 Task: Open a blank sheet, save the file as 'chart' Insert a table '2 by 3' In first column, add headers, 'City, Population'. Under first header add  London, Tokyo. Under second header add  9 Million, 37 Million. Change table style to  'Light Blue'
Action: Mouse moved to (24, 21)
Screenshot: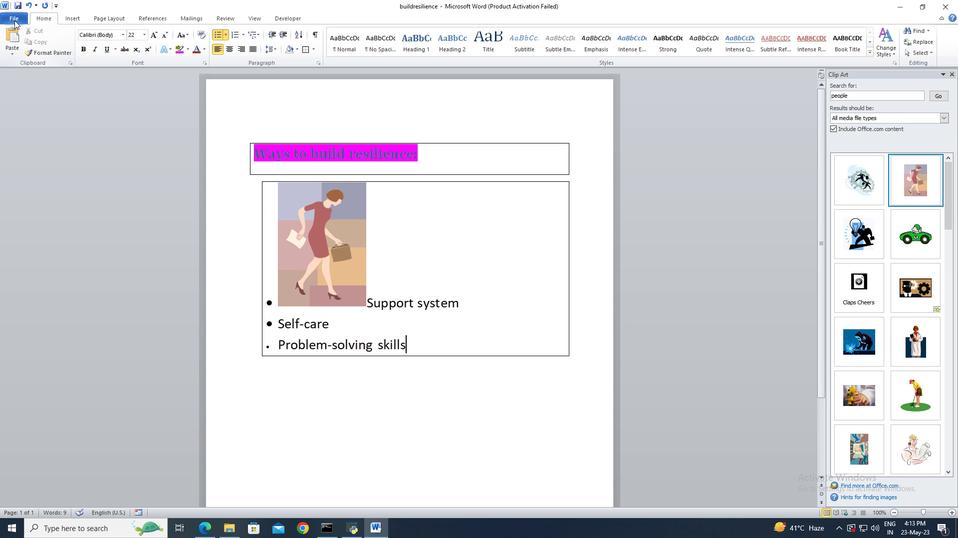 
Action: Mouse pressed left at (24, 21)
Screenshot: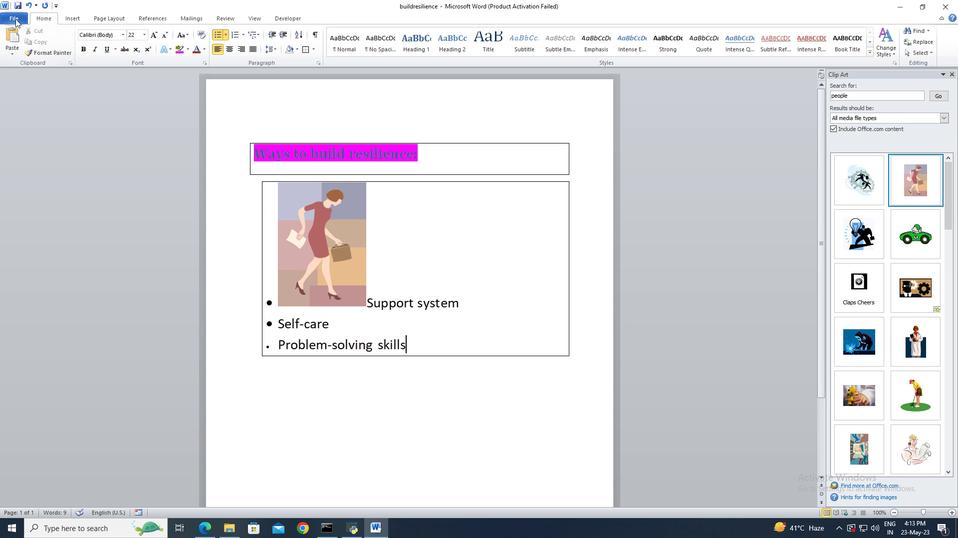 
Action: Mouse pressed left at (24, 21)
Screenshot: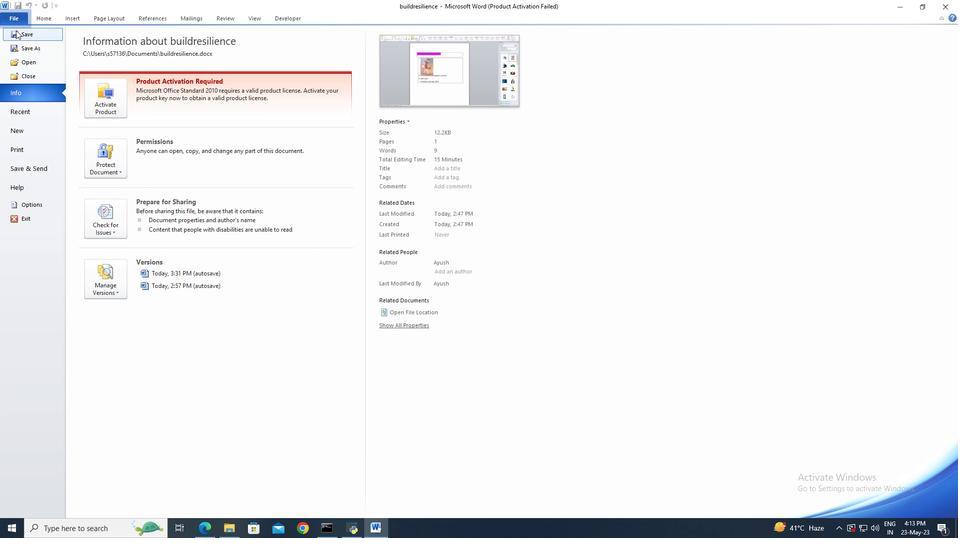 
Action: Mouse moved to (25, 129)
Screenshot: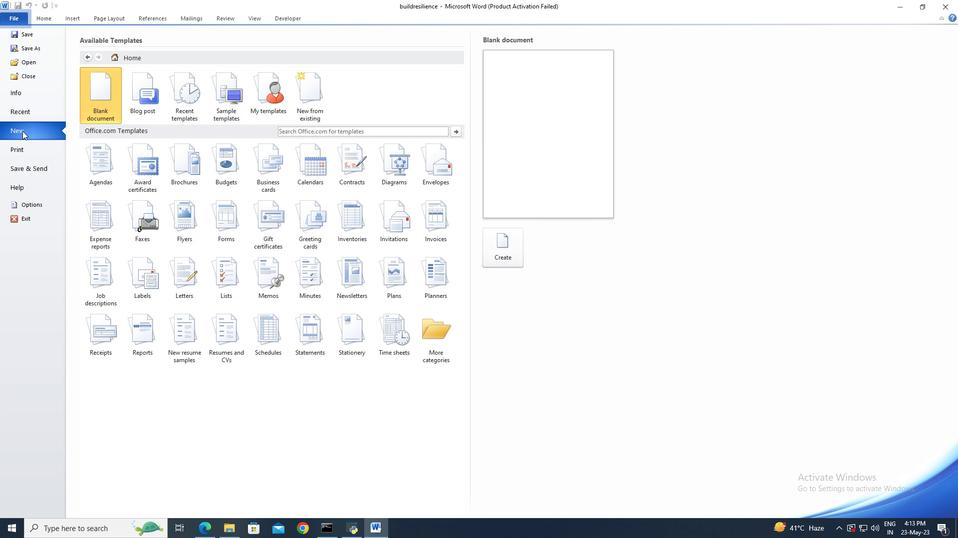 
Action: Mouse pressed left at (25, 129)
Screenshot: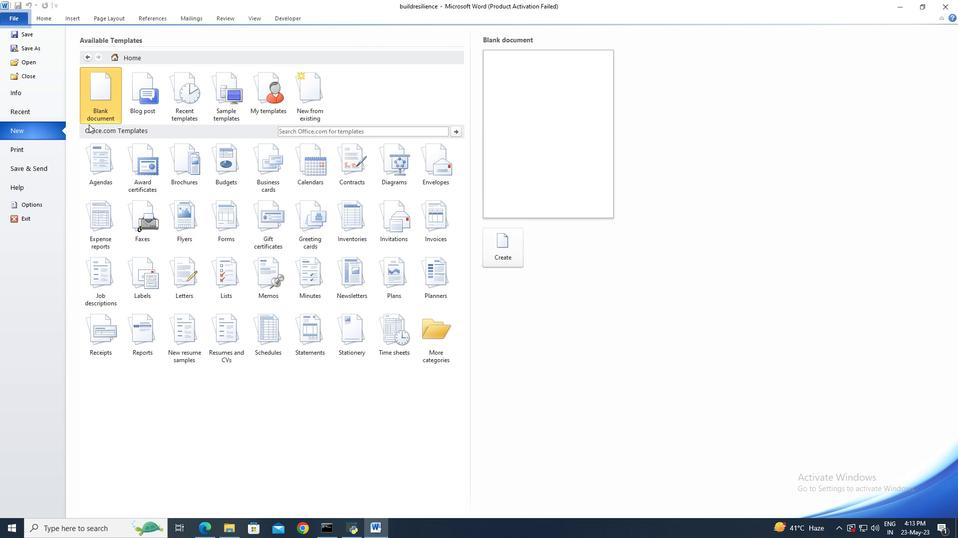 
Action: Mouse moved to (491, 255)
Screenshot: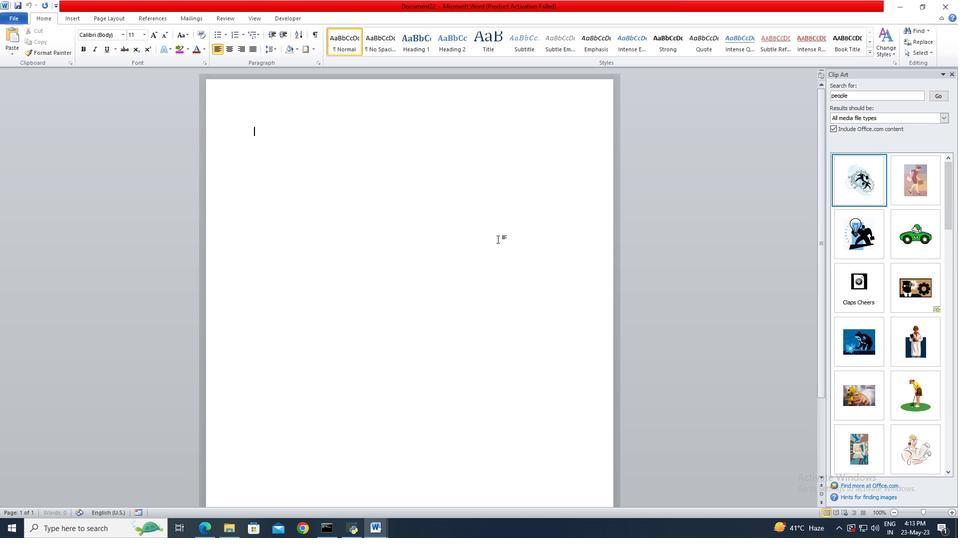 
Action: Mouse pressed left at (491, 255)
Screenshot: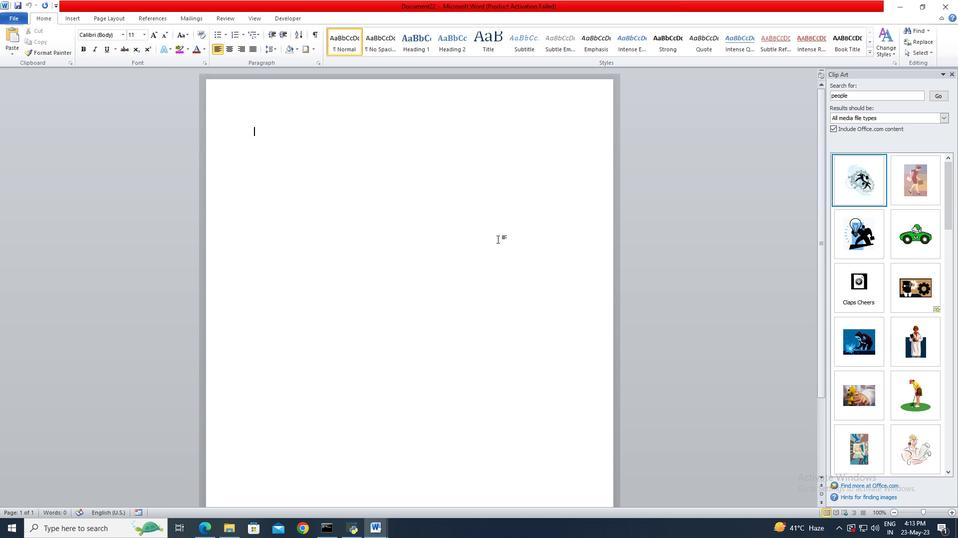 
Action: Mouse moved to (23, 20)
Screenshot: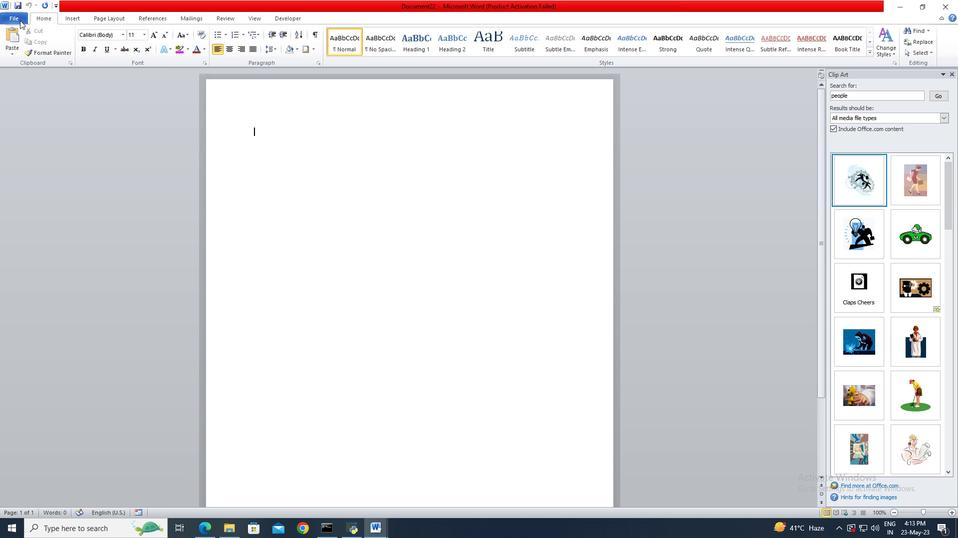 
Action: Mouse pressed left at (23, 20)
Screenshot: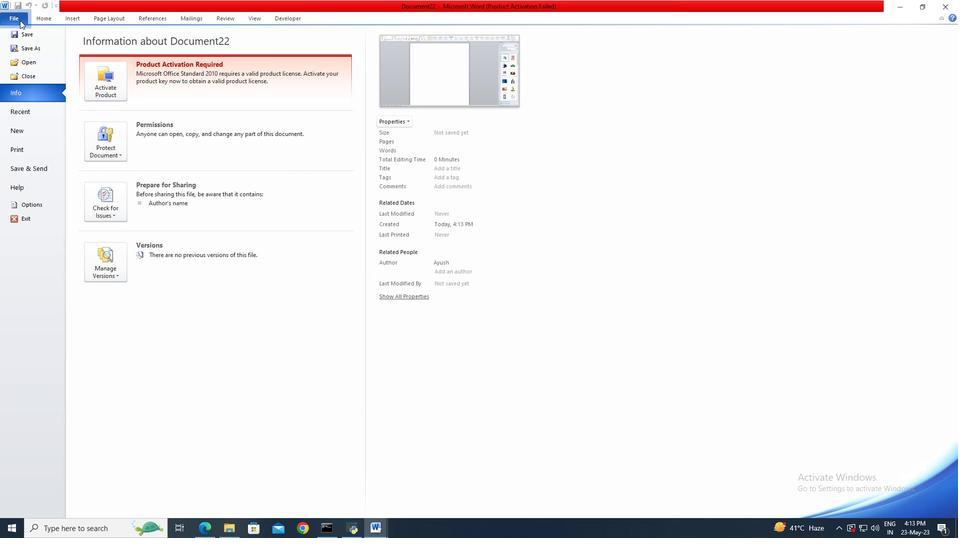 
Action: Mouse moved to (26, 47)
Screenshot: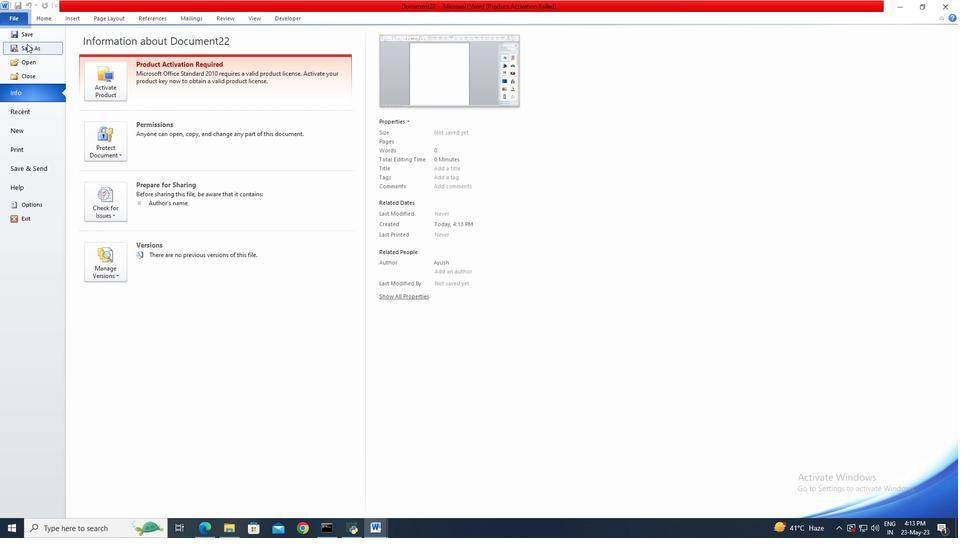 
Action: Mouse pressed left at (26, 47)
Screenshot: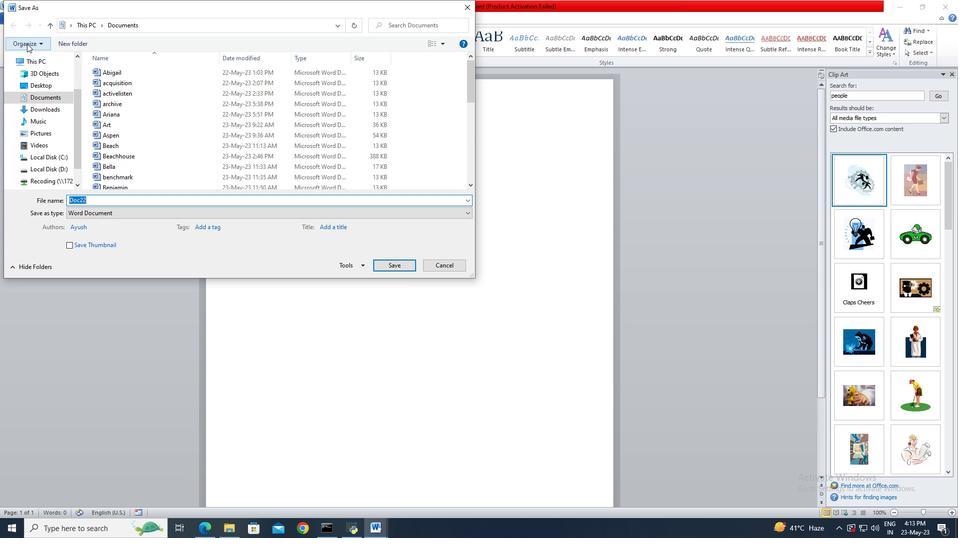 
Action: Key pressed c
Screenshot: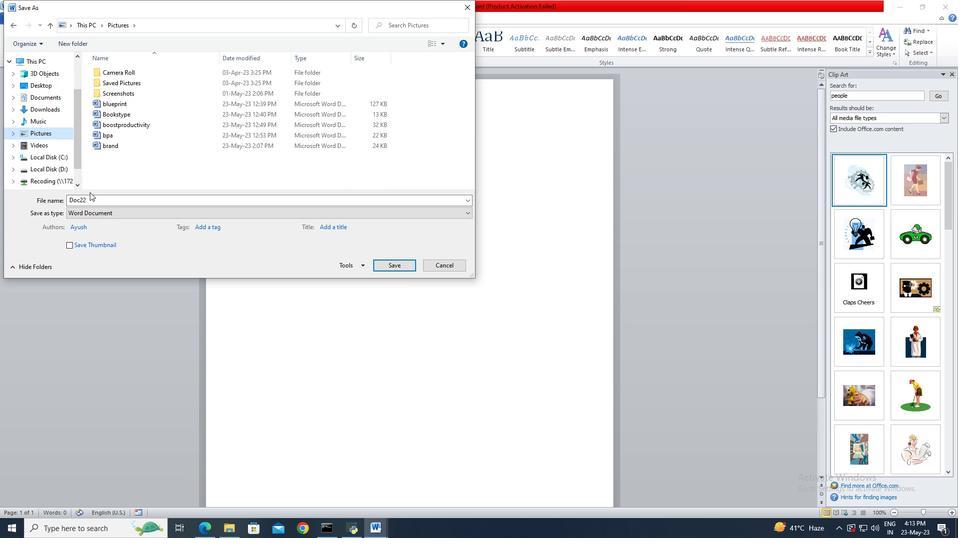 
Action: Mouse moved to (50, 94)
Screenshot: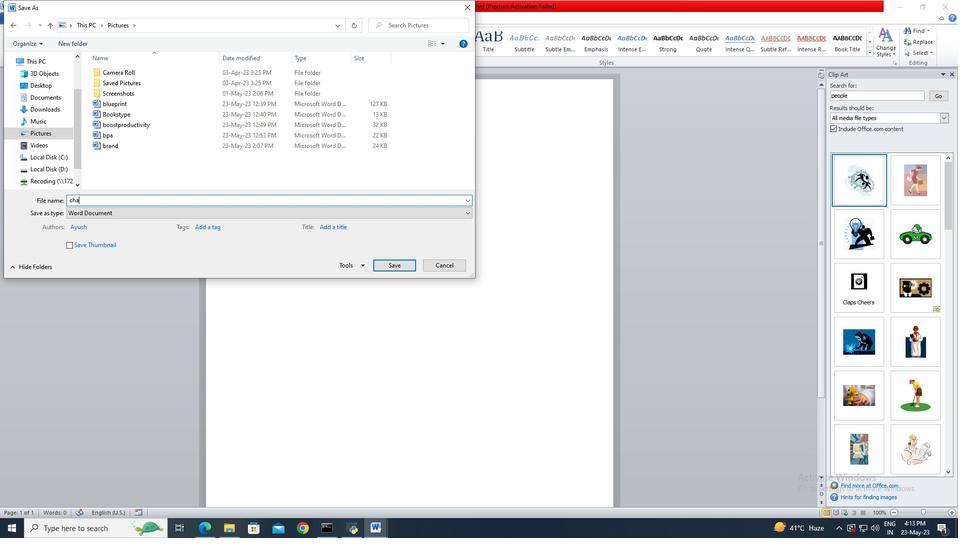 
Action: Mouse pressed left at (50, 94)
Screenshot: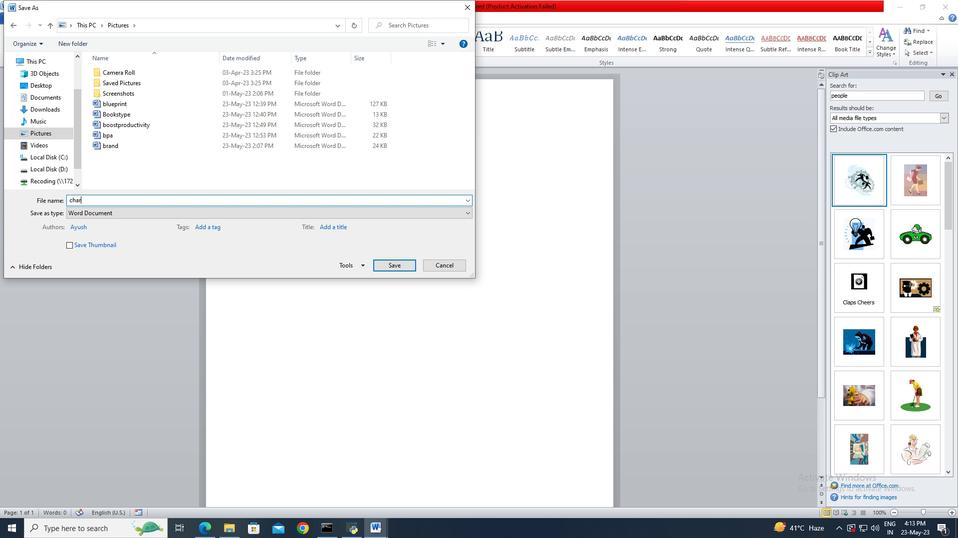 
Action: Mouse moved to (82, 194)
Screenshot: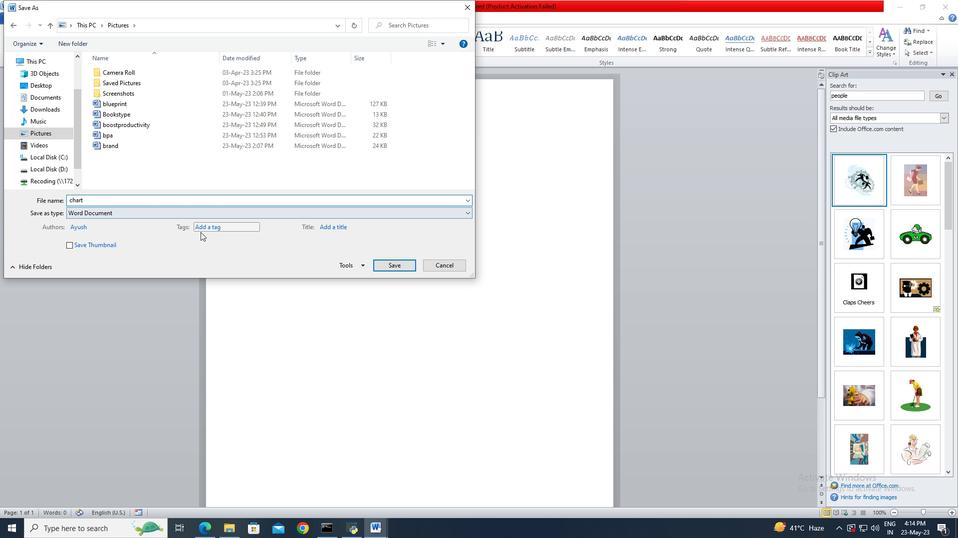 
Action: Mouse pressed left at (82, 194)
Screenshot: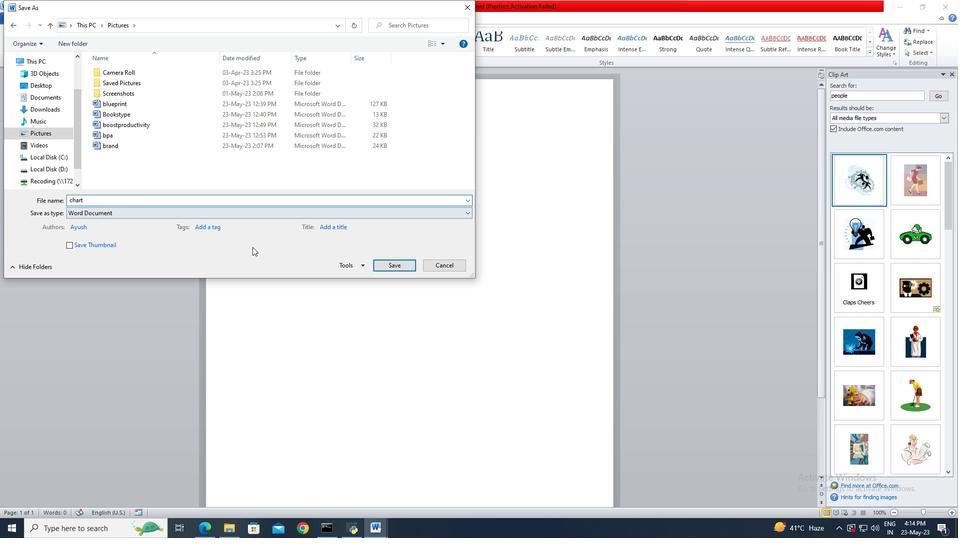 
Action: Mouse moved to (84, 197)
Screenshot: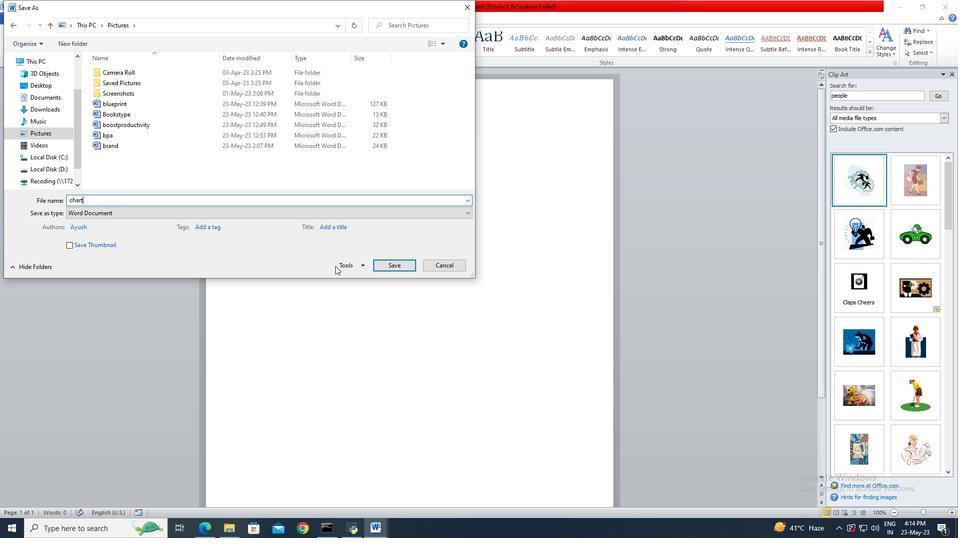 
Action: Mouse pressed left at (84, 197)
Screenshot: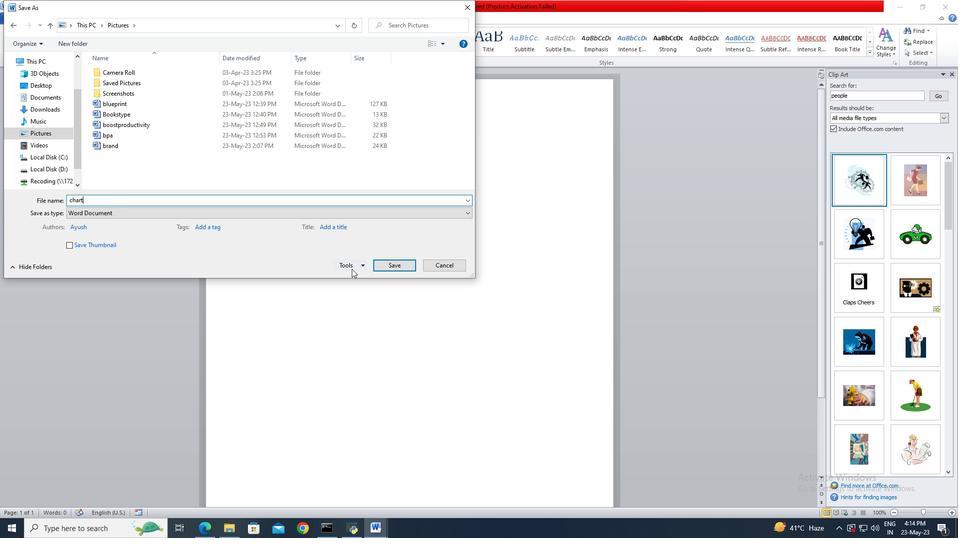 
Action: Key pressed chart
Screenshot: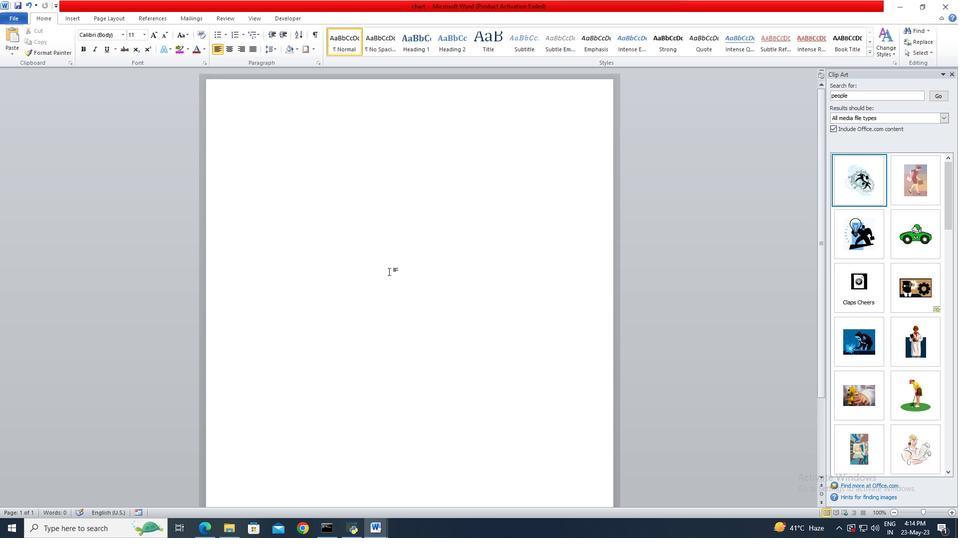 
Action: Mouse moved to (452, 271)
Screenshot: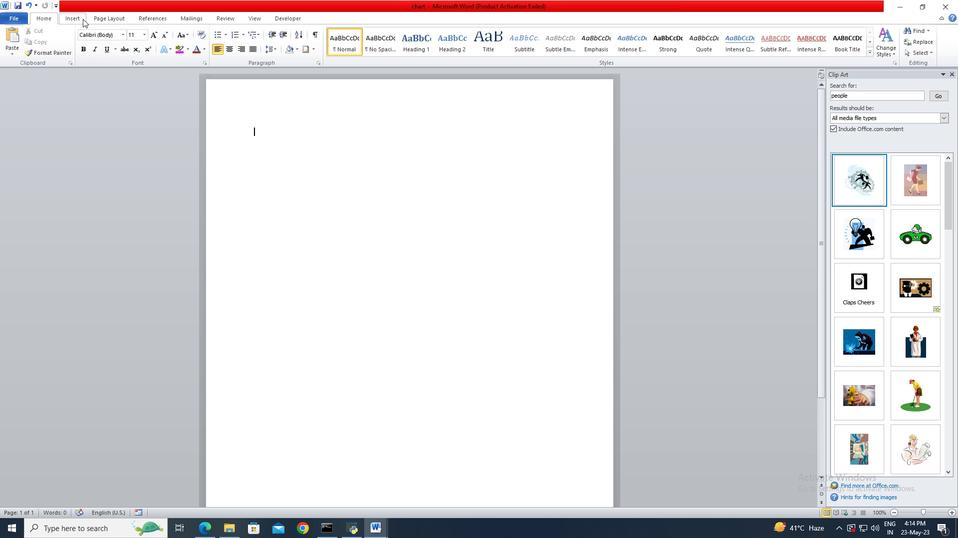 
Action: Mouse pressed left at (452, 271)
Screenshot: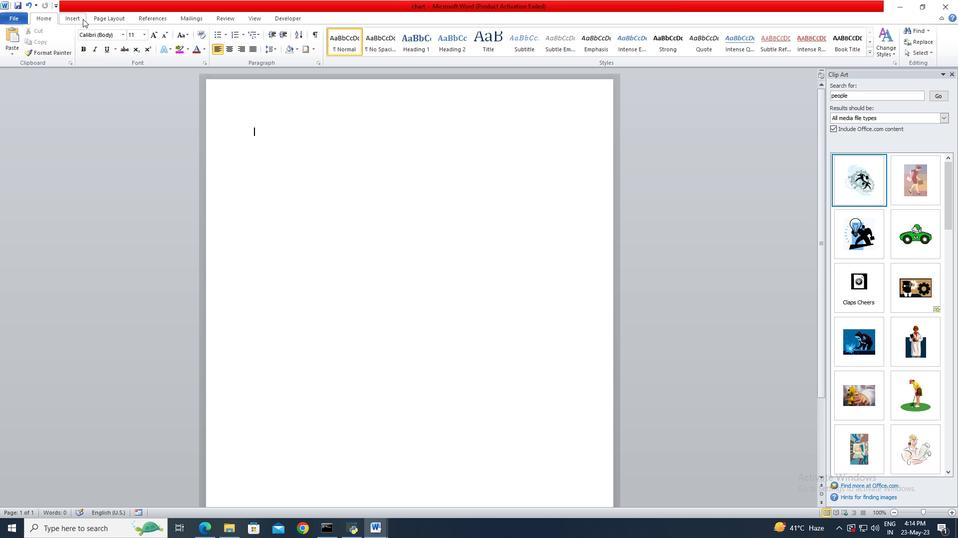 
Action: Mouse moved to (15, 18)
Screenshot: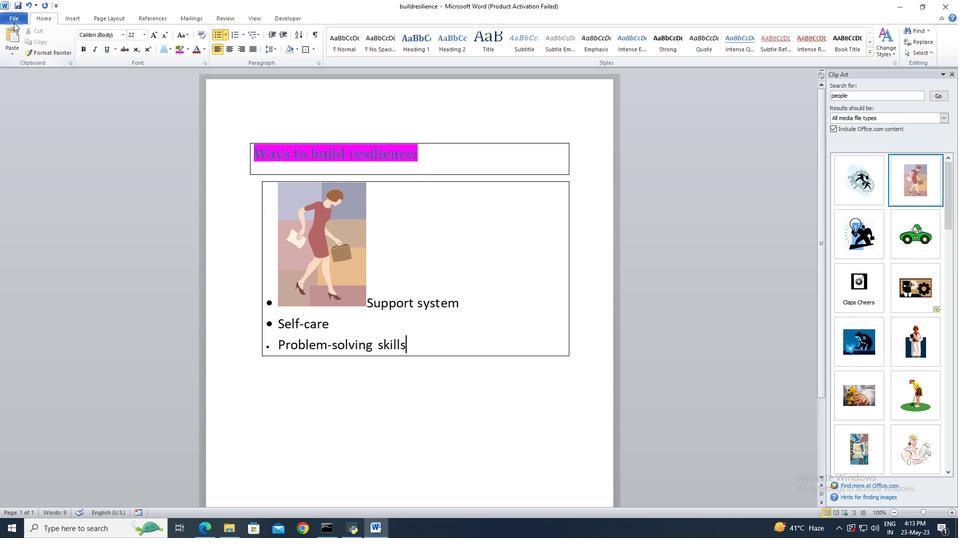 
Action: Mouse pressed left at (15, 18)
Screenshot: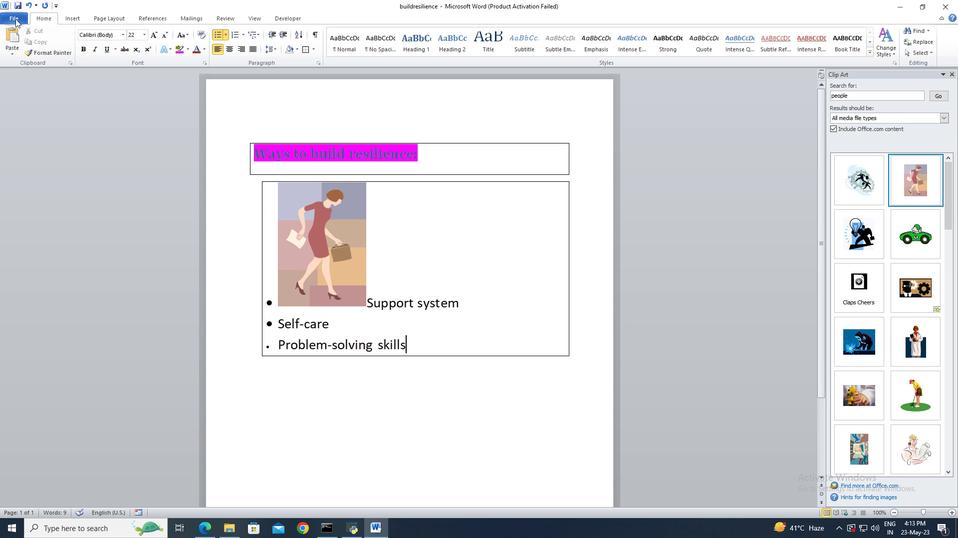 
Action: Mouse moved to (22, 130)
Screenshot: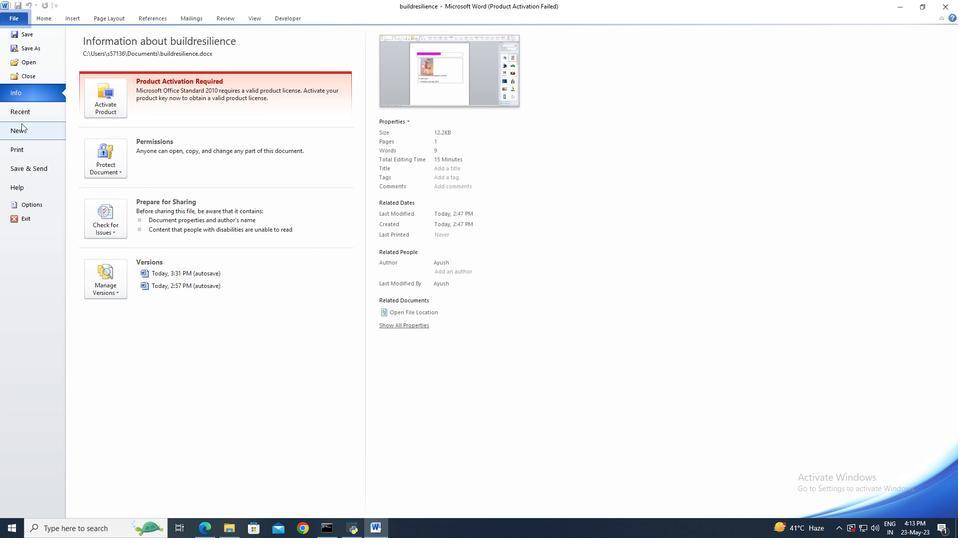 
Action: Mouse pressed left at (22, 130)
Screenshot: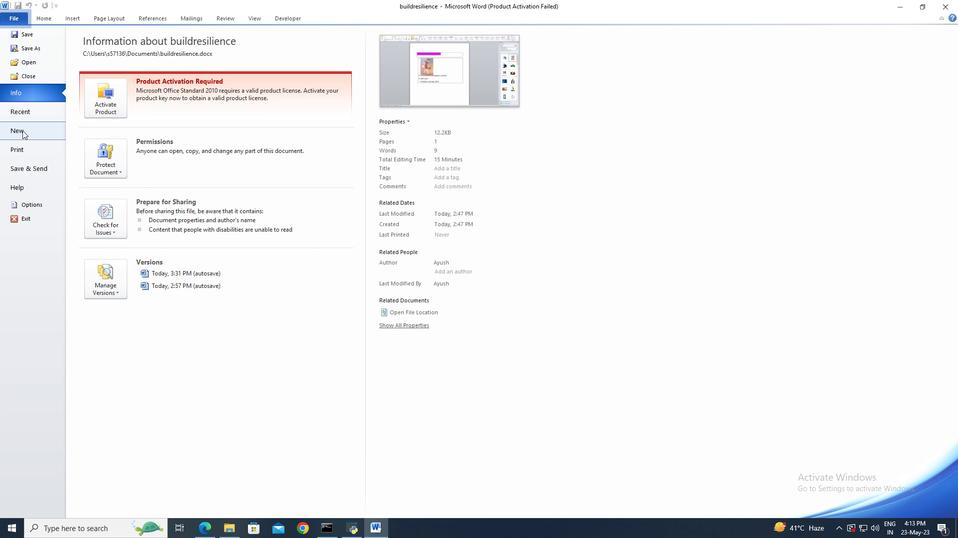 
Action: Mouse moved to (498, 239)
Screenshot: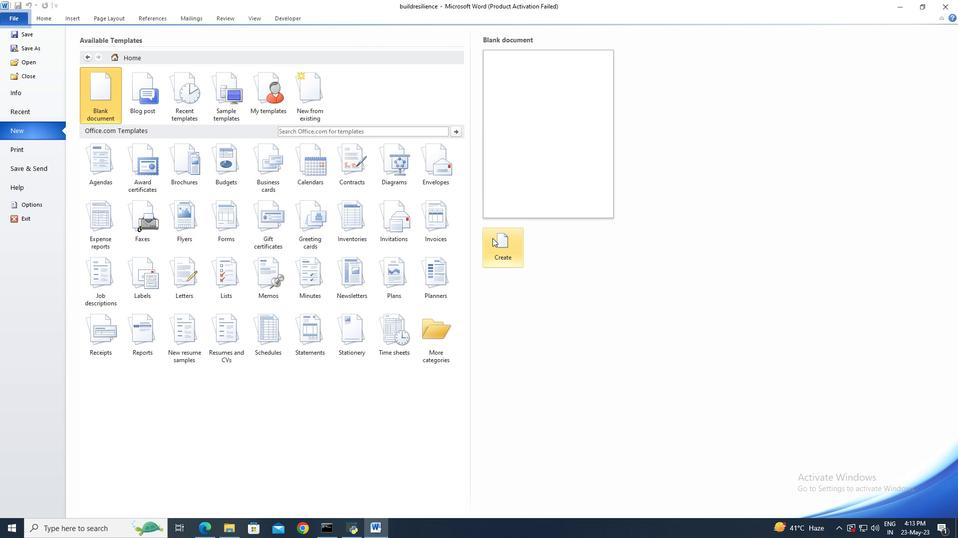 
Action: Mouse pressed left at (498, 239)
Screenshot: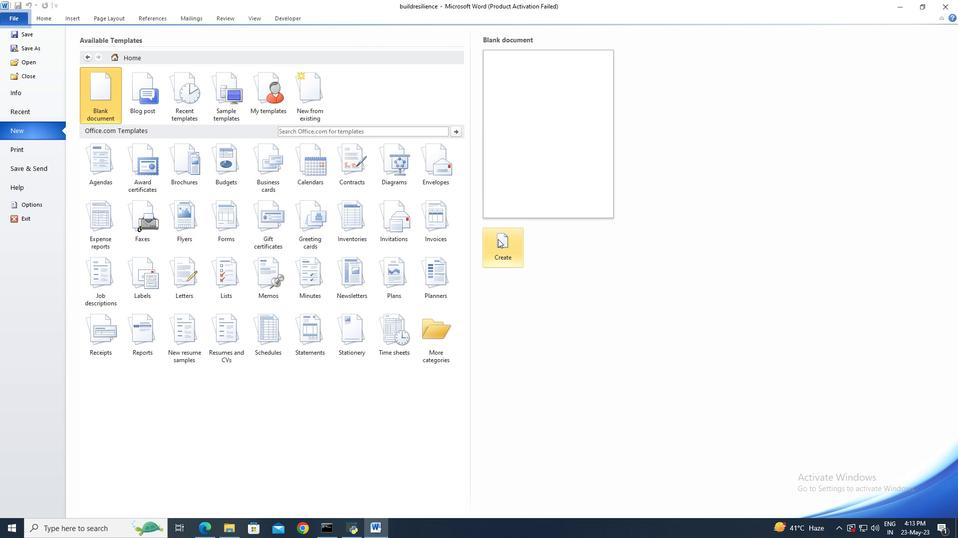 
Action: Mouse moved to (19, 20)
Screenshot: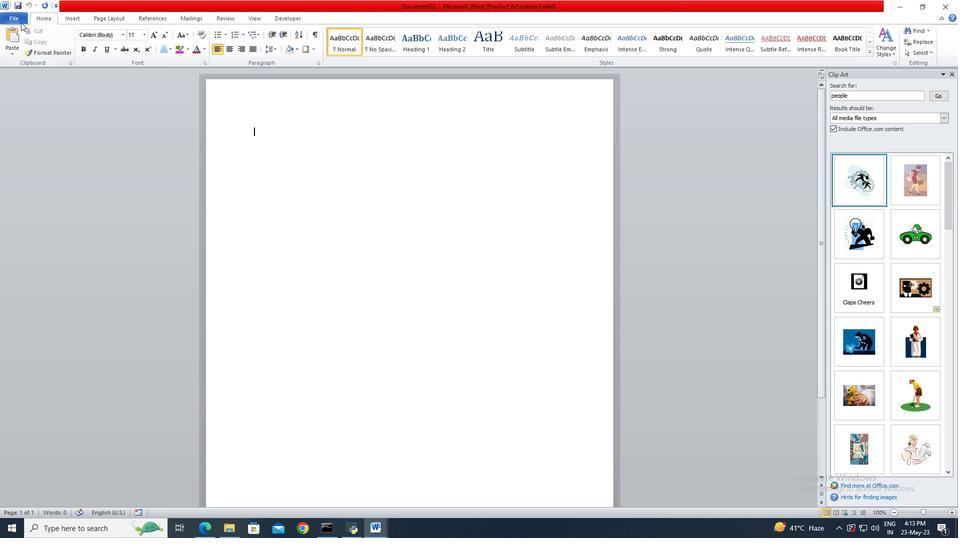
Action: Mouse pressed left at (19, 20)
Screenshot: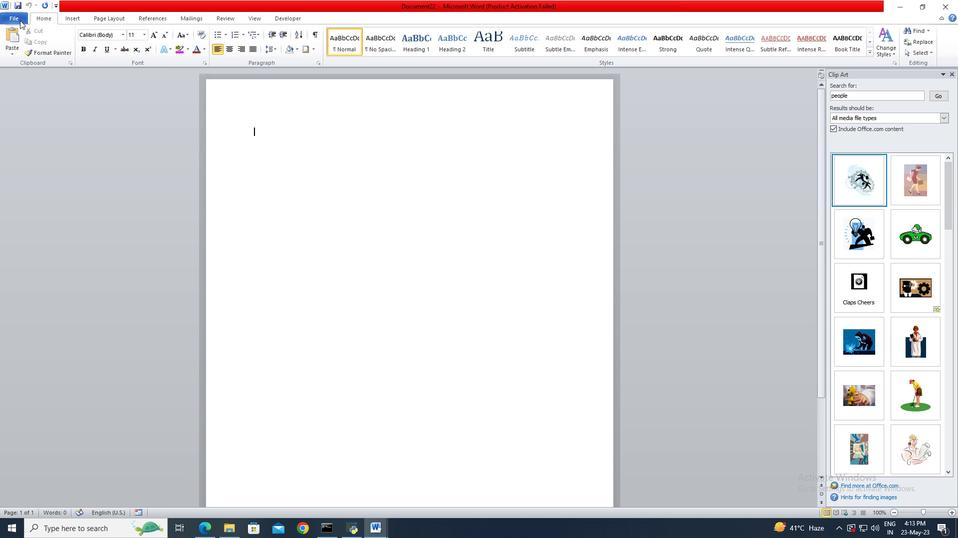 
Action: Mouse moved to (26, 43)
Screenshot: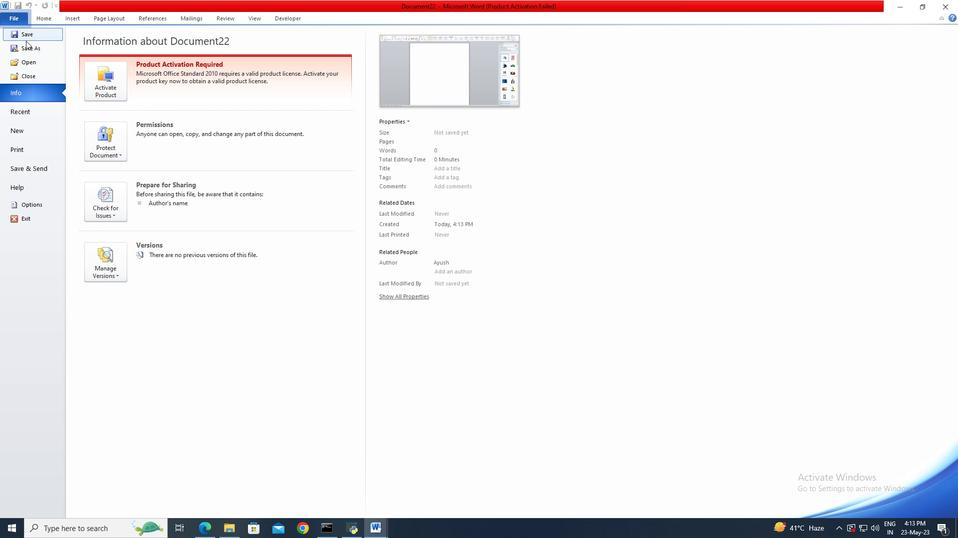 
Action: Mouse pressed left at (26, 43)
Screenshot: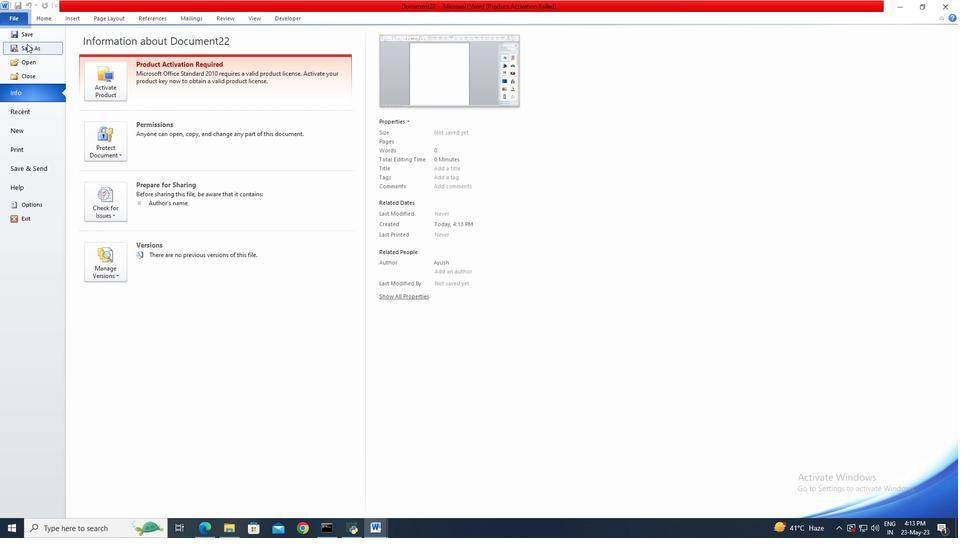 
Action: Mouse moved to (40, 129)
Screenshot: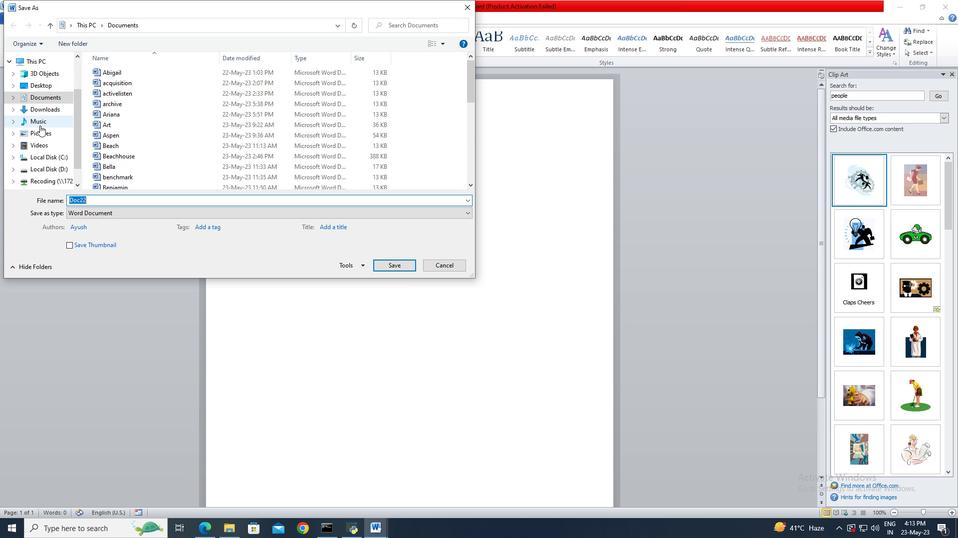 
Action: Mouse pressed left at (40, 129)
Screenshot: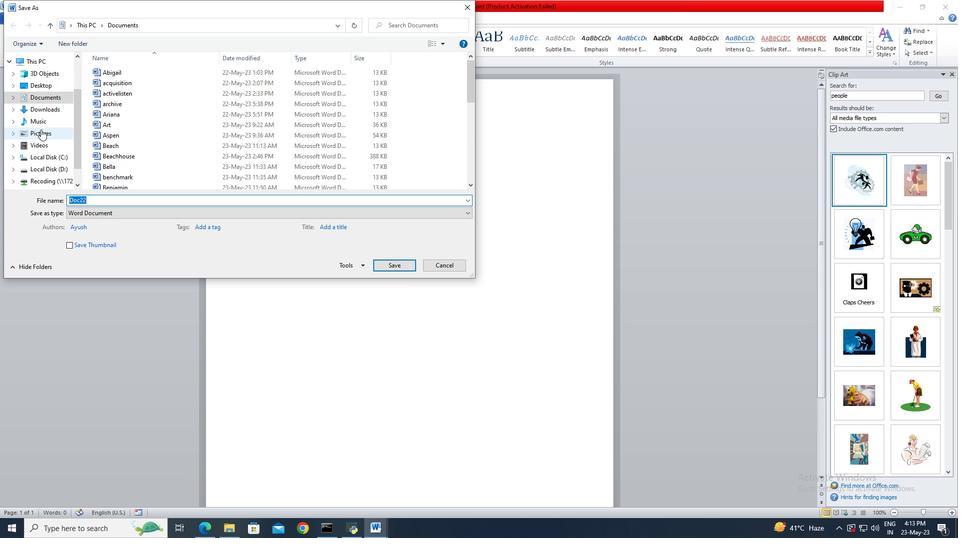 
Action: Mouse moved to (90, 195)
Screenshot: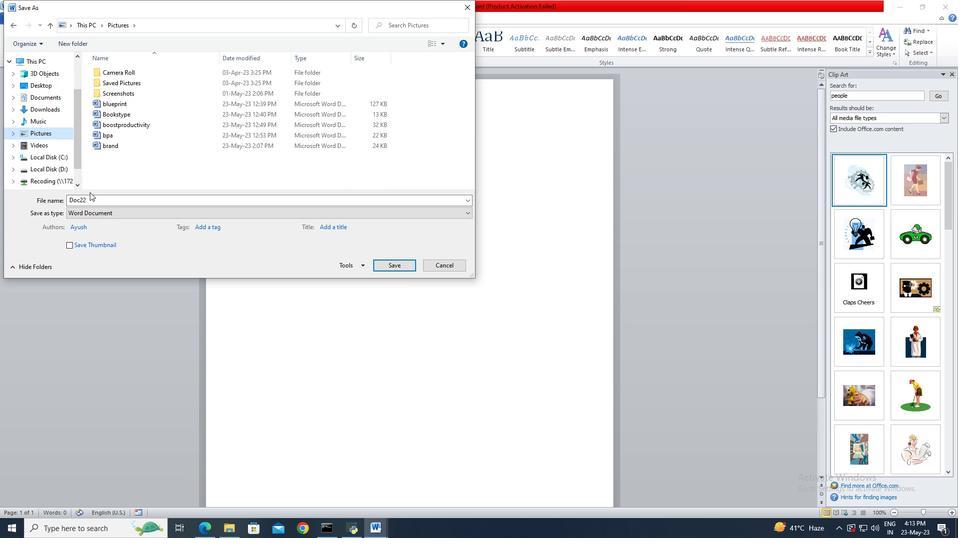 
Action: Mouse pressed left at (90, 195)
Screenshot: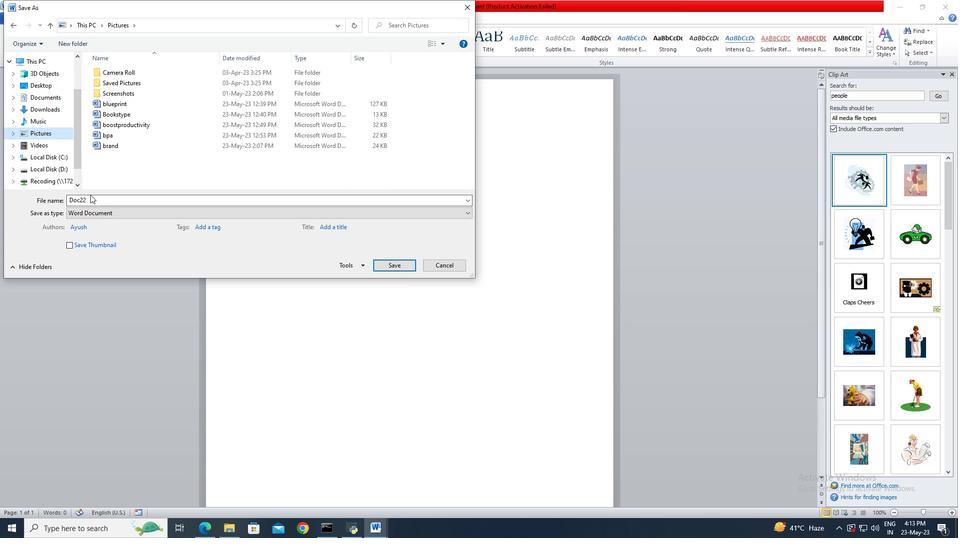 
Action: Mouse moved to (90, 195)
Screenshot: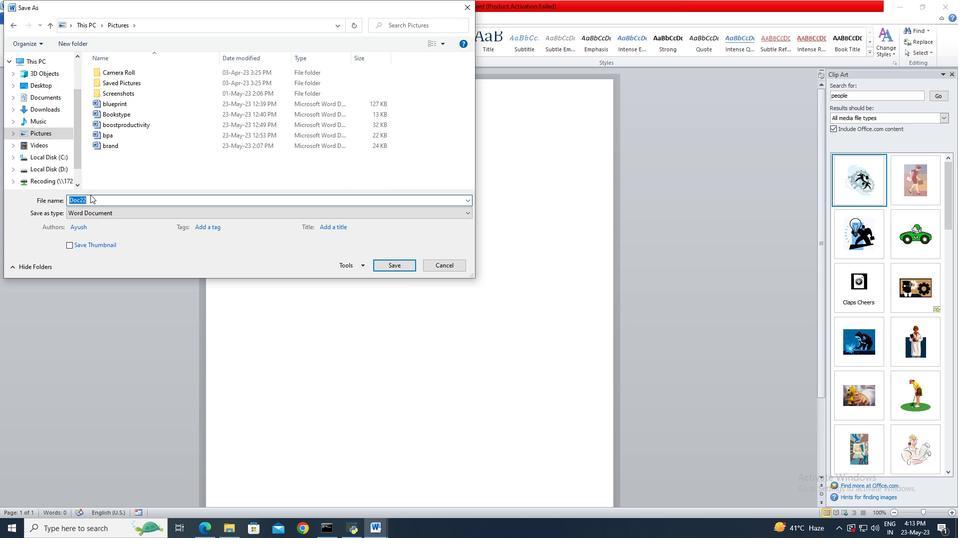 
Action: Key pressed chart
Screenshot: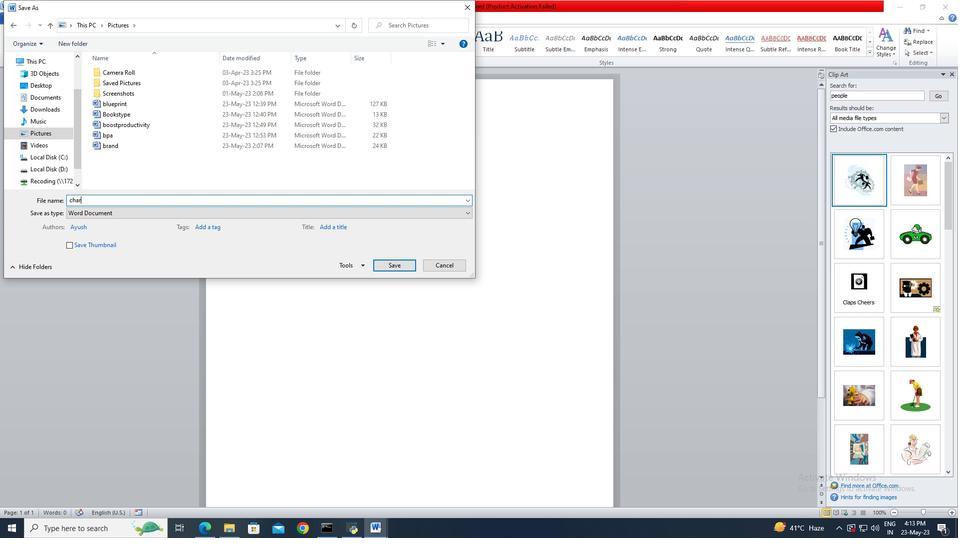
Action: Mouse moved to (389, 271)
Screenshot: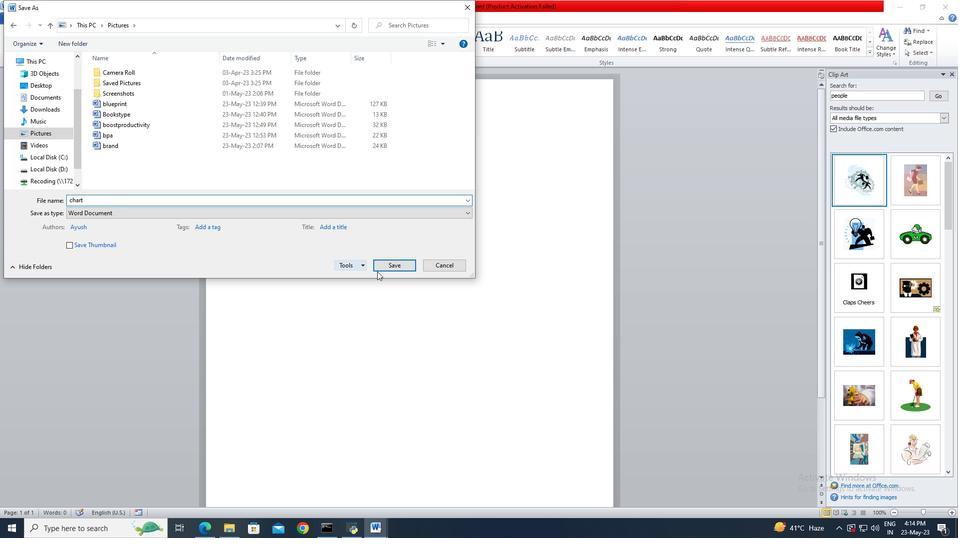 
Action: Mouse pressed left at (389, 271)
Screenshot: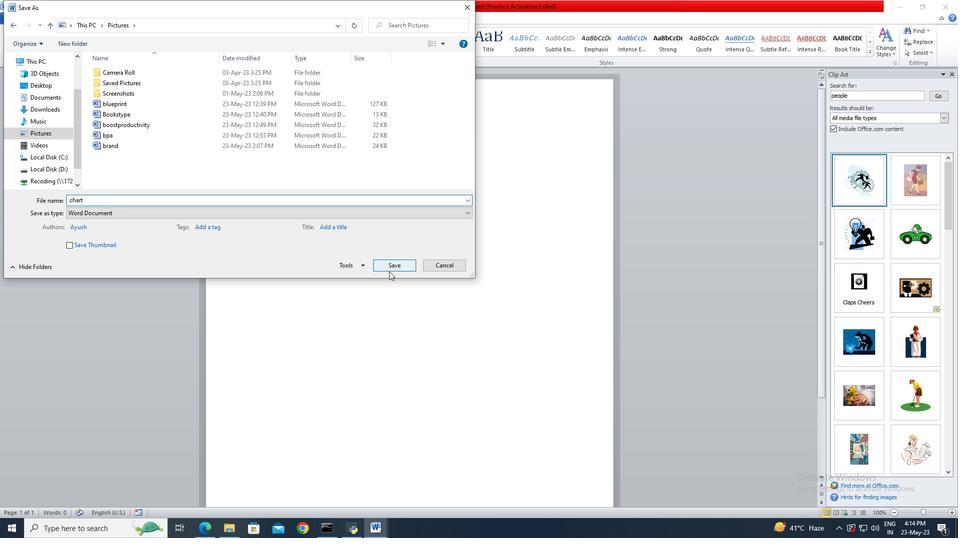 
Action: Mouse moved to (82, 18)
Screenshot: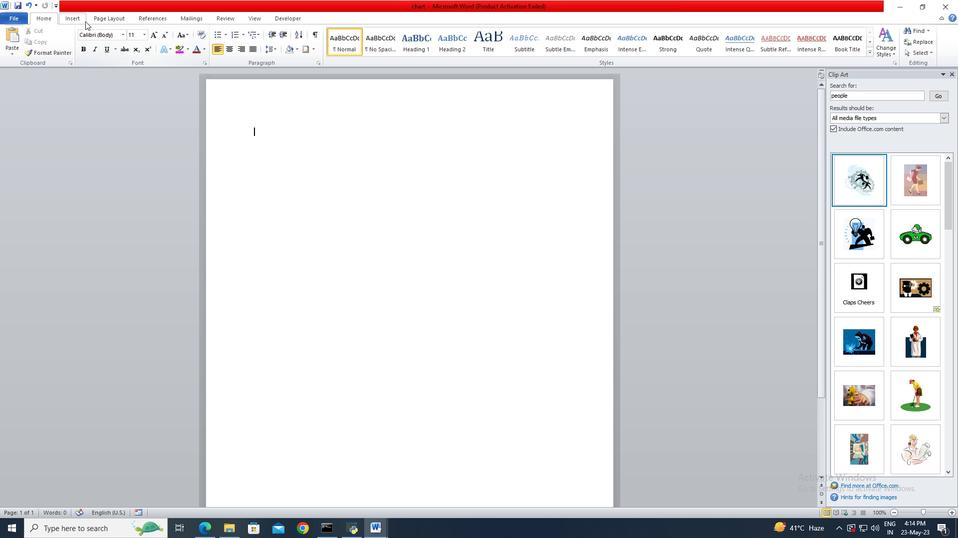 
Action: Mouse pressed left at (82, 18)
Screenshot: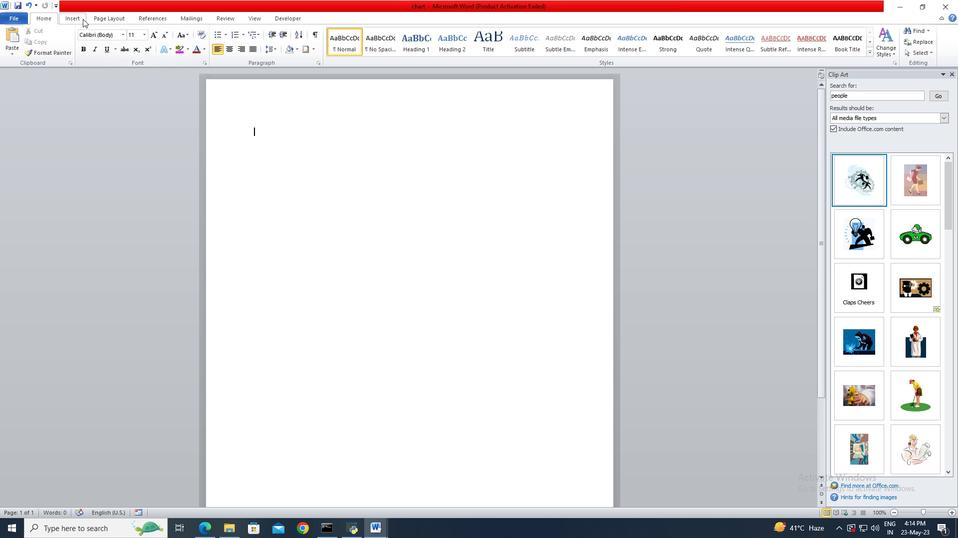 
Action: Mouse moved to (83, 42)
Screenshot: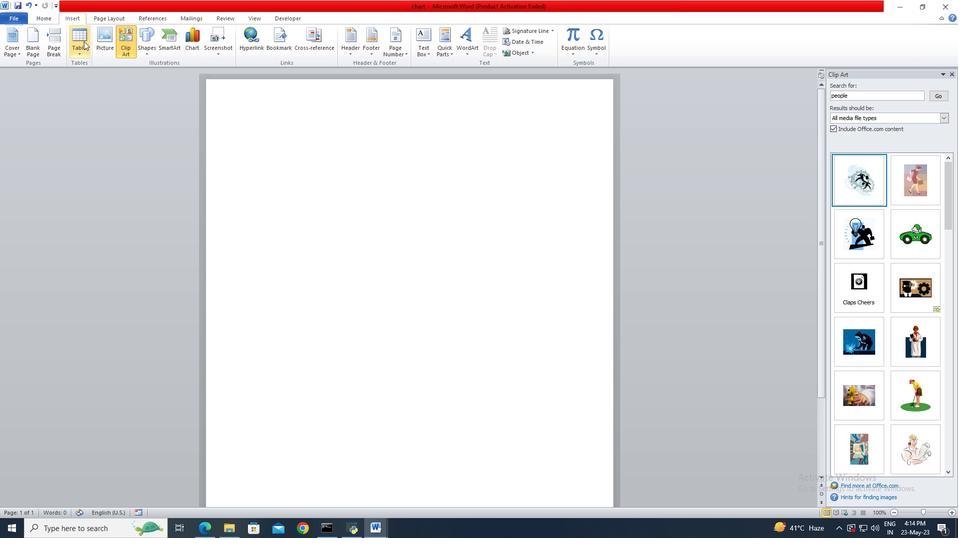 
Action: Mouse pressed left at (83, 42)
Screenshot: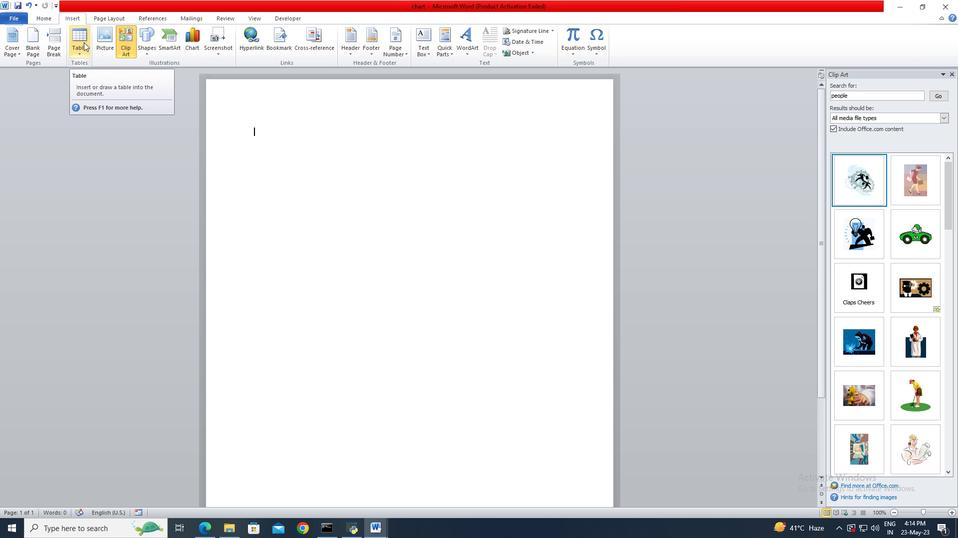 
Action: Mouse moved to (87, 88)
Screenshot: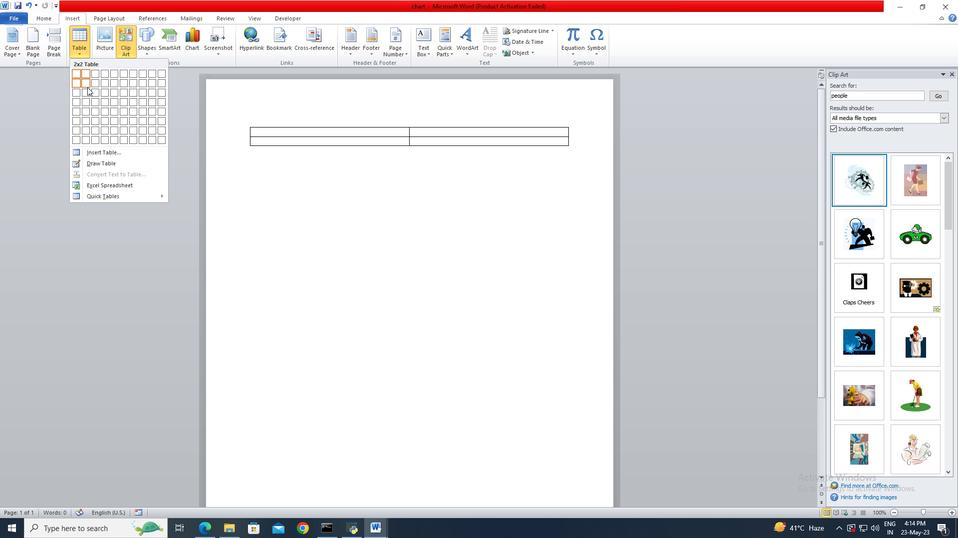 
Action: Mouse pressed left at (87, 88)
Screenshot: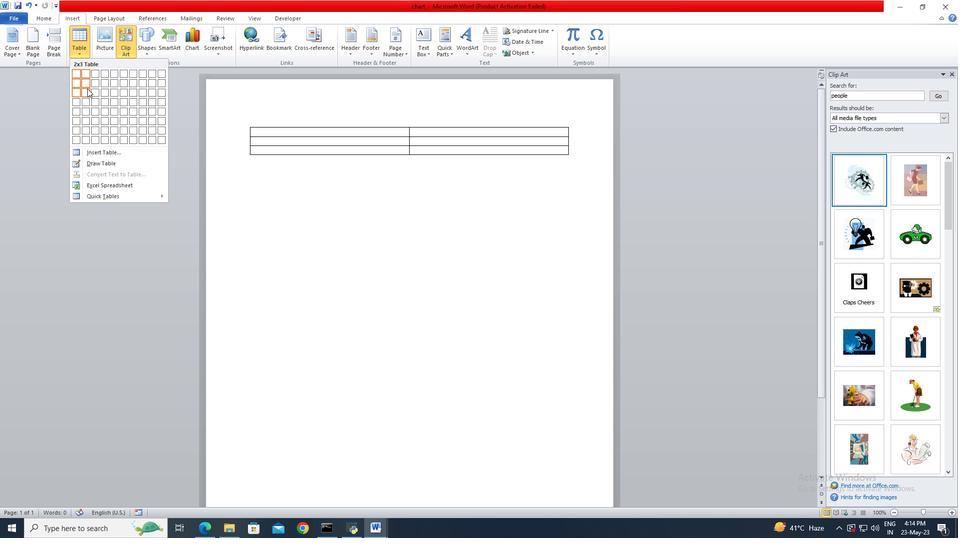 
Action: Mouse moved to (270, 132)
Screenshot: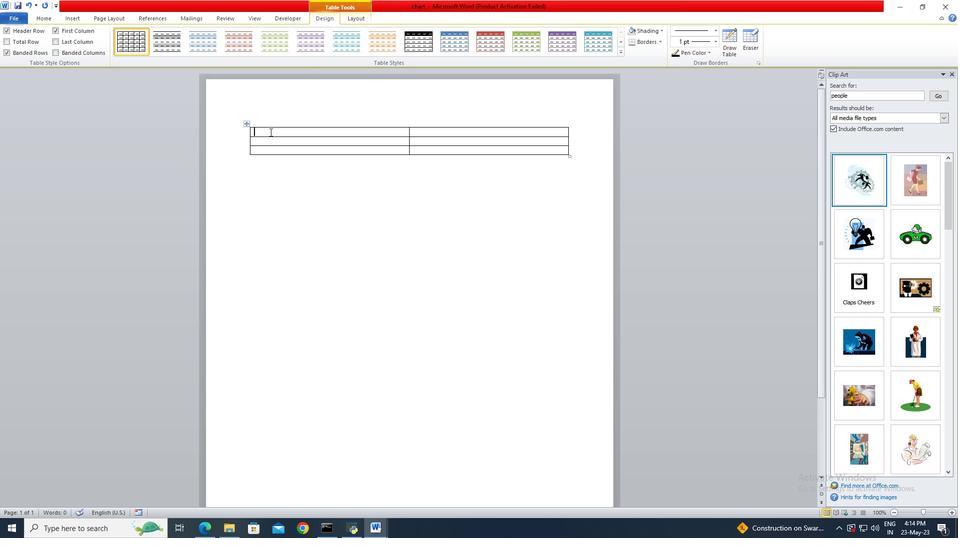 
Action: Mouse pressed left at (270, 132)
Screenshot: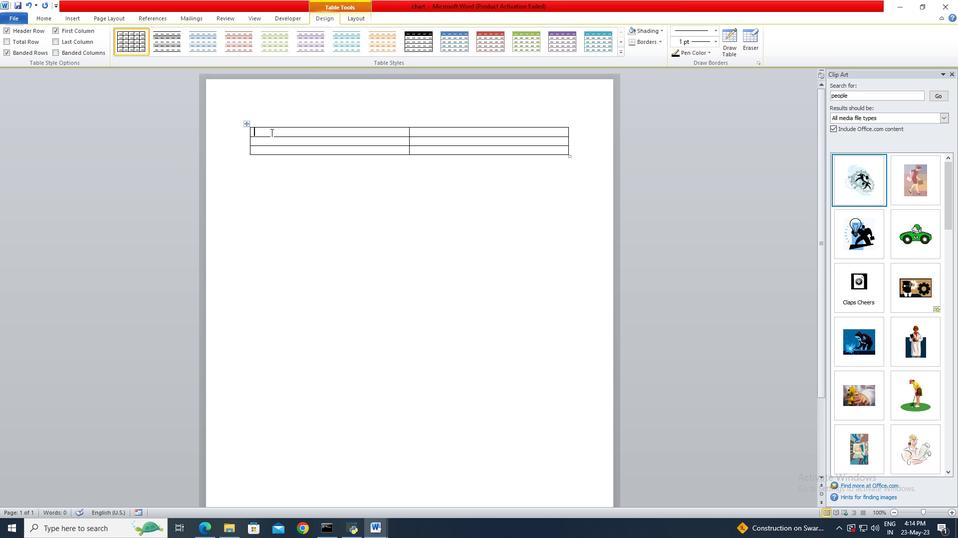 
Action: Key pressed <Key.shift>City<Key.tab><Key.shift>Population
Screenshot: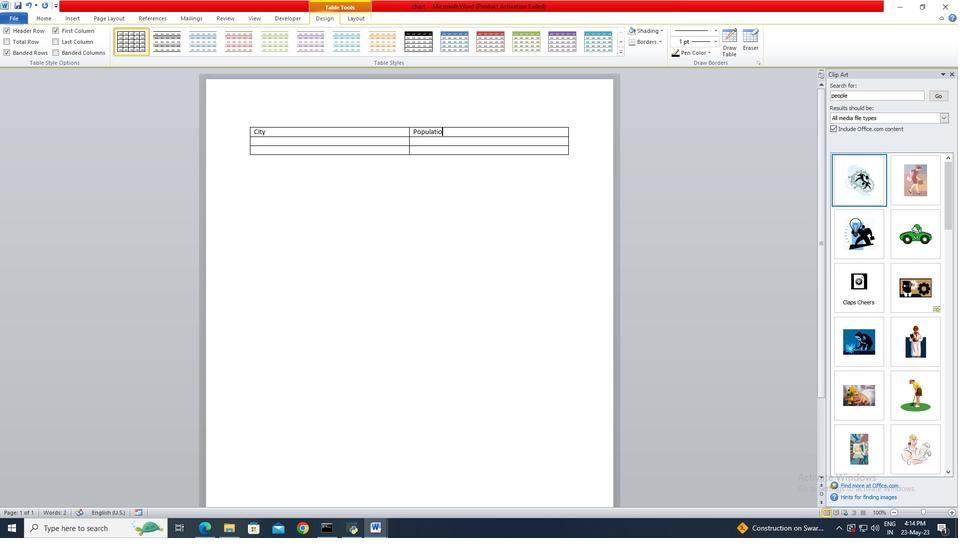 
Action: Mouse moved to (260, 143)
Screenshot: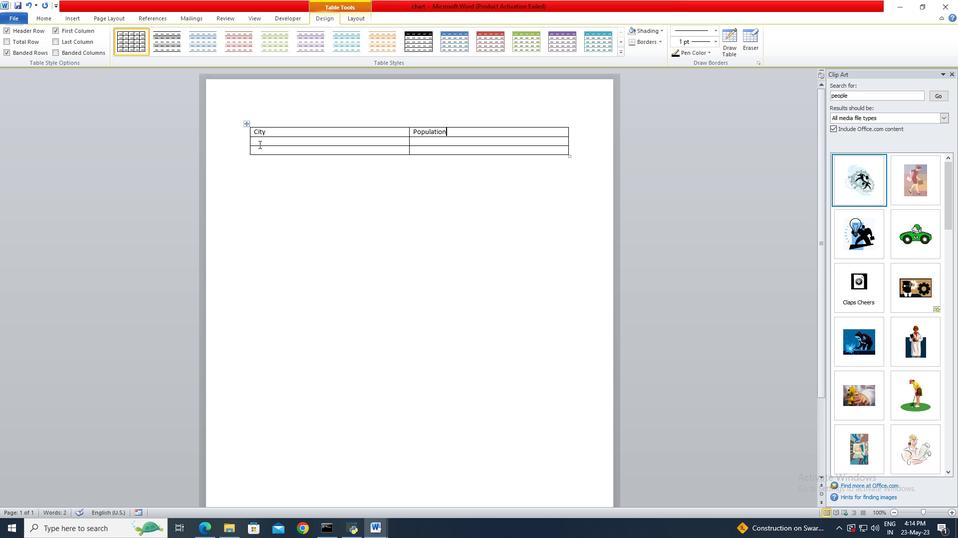 
Action: Mouse pressed left at (260, 143)
Screenshot: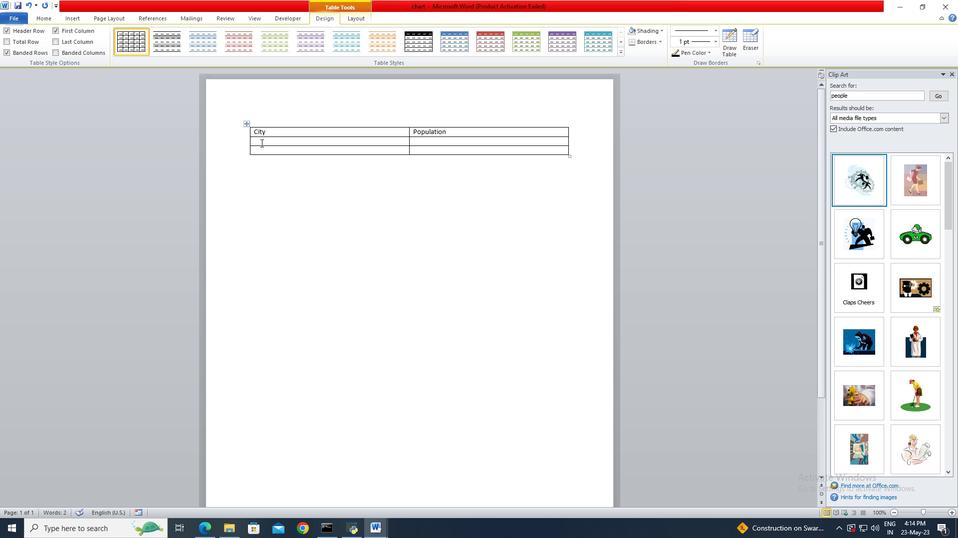 
Action: Mouse moved to (261, 143)
Screenshot: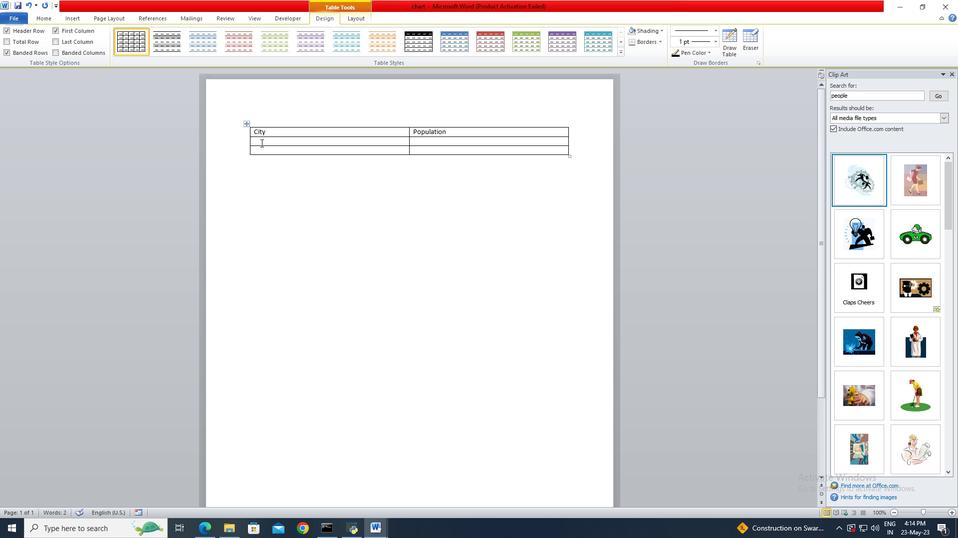 
Action: Key pressed <Key.shift>London
Screenshot: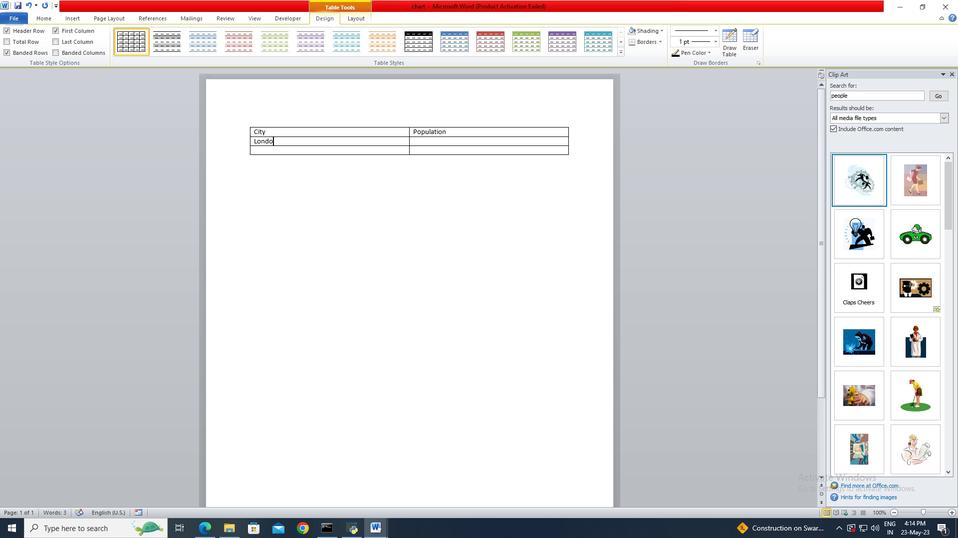 
Action: Mouse moved to (262, 150)
Screenshot: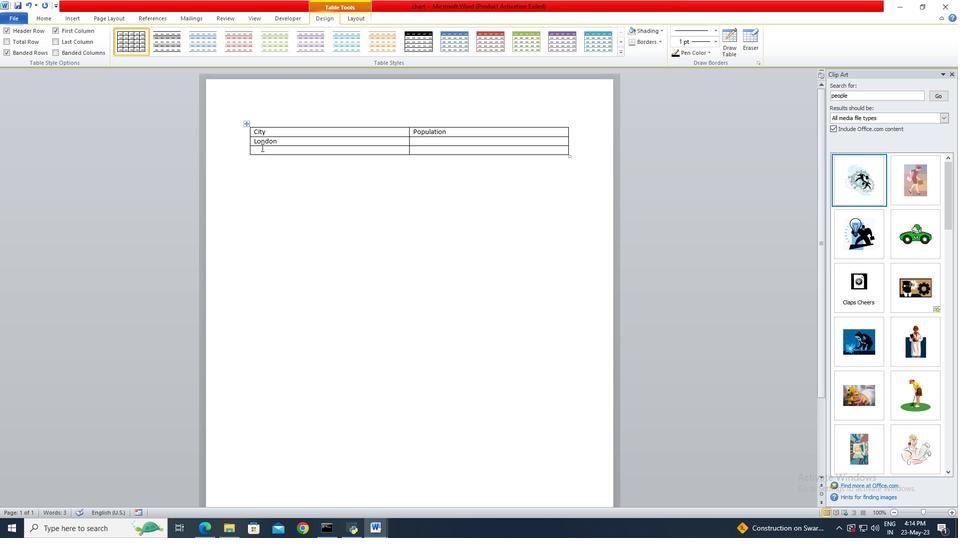 
Action: Mouse pressed left at (262, 150)
Screenshot: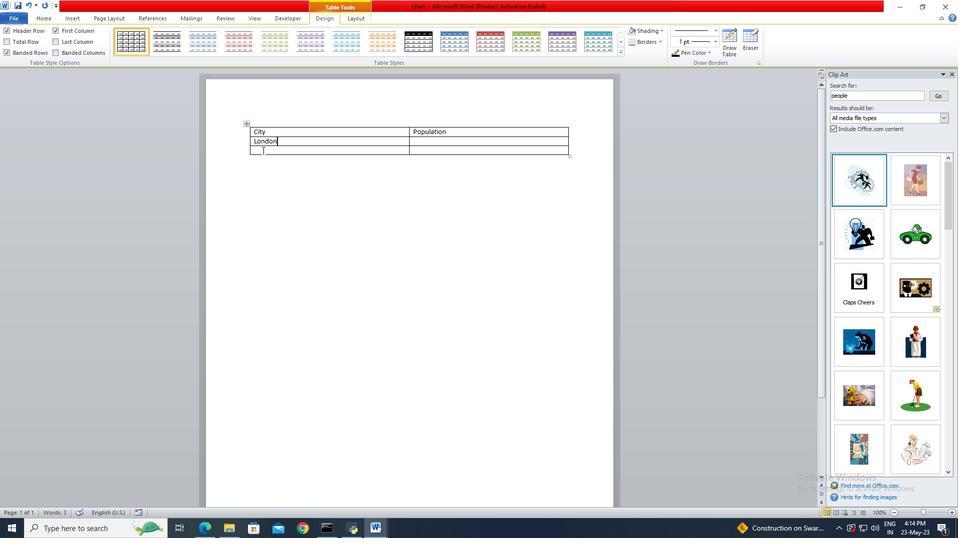 
Action: Key pressed <Key.shift>Tokyo
Screenshot: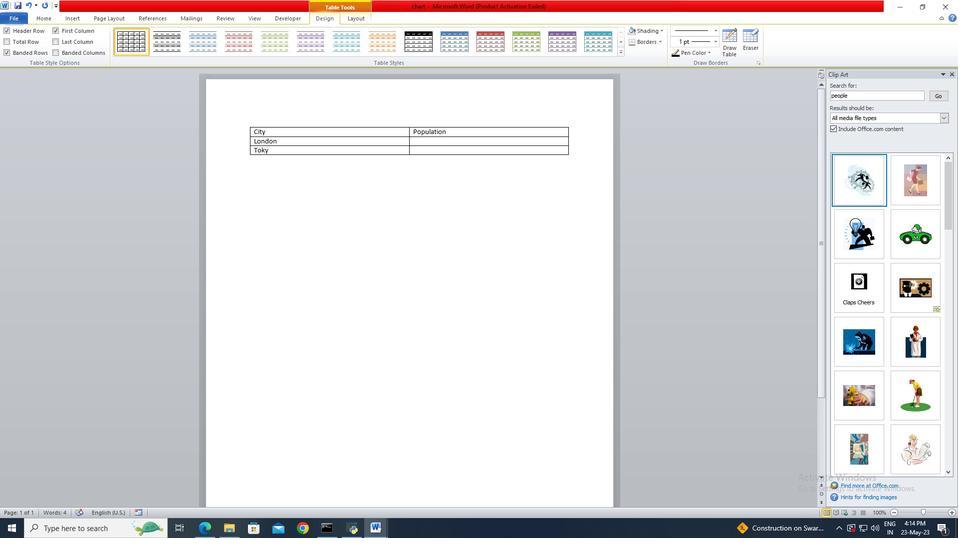 
Action: Mouse moved to (426, 143)
Screenshot: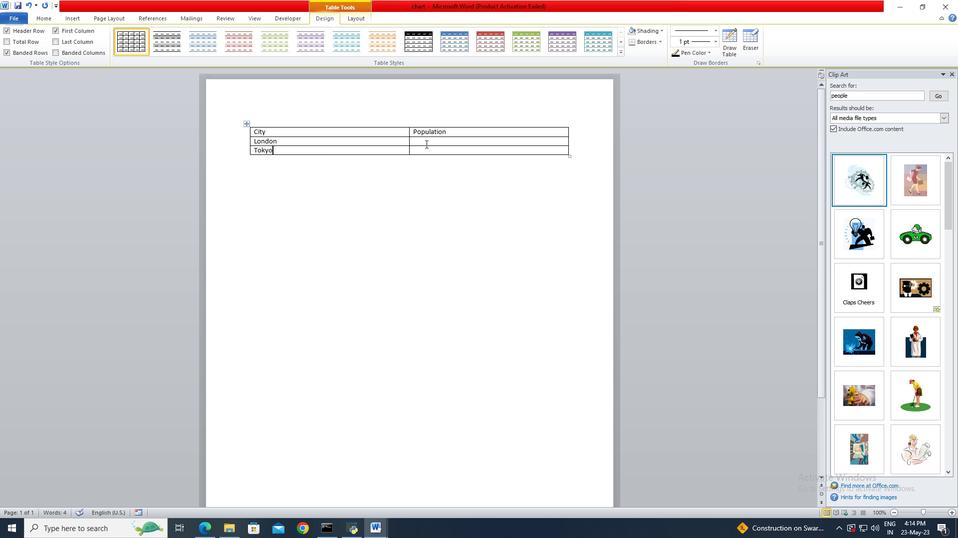 
Action: Mouse pressed left at (426, 143)
Screenshot: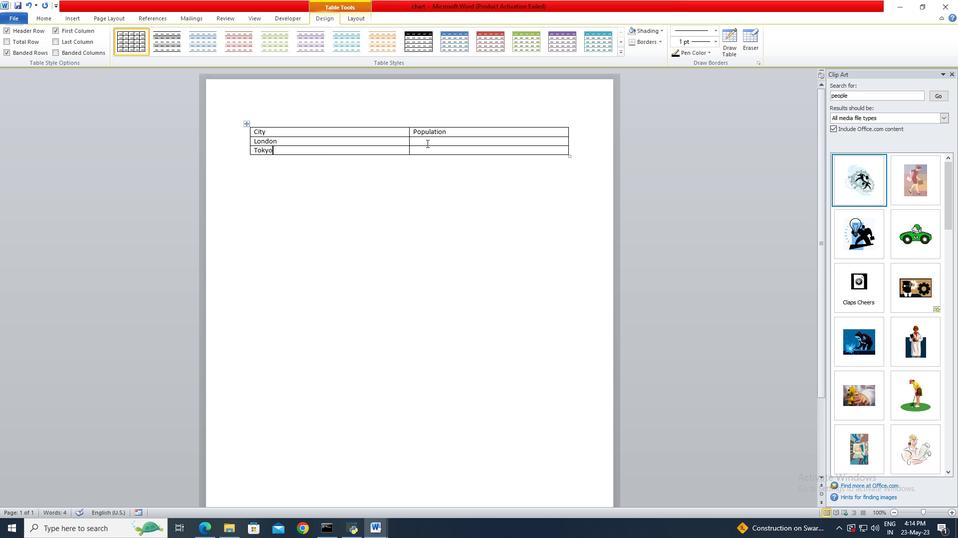 
Action: Key pressed 9<Key.space><Key.shift>Million
Screenshot: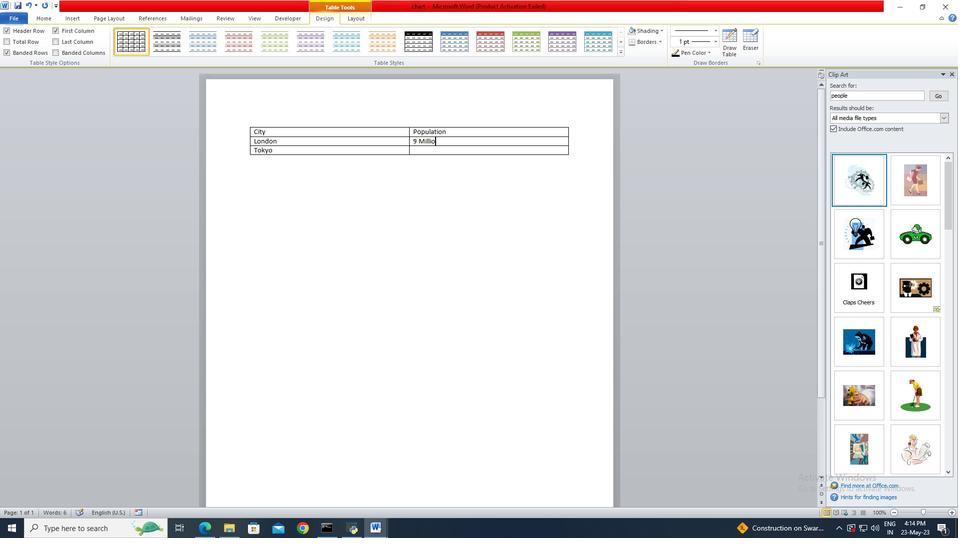
Action: Mouse moved to (440, 152)
Screenshot: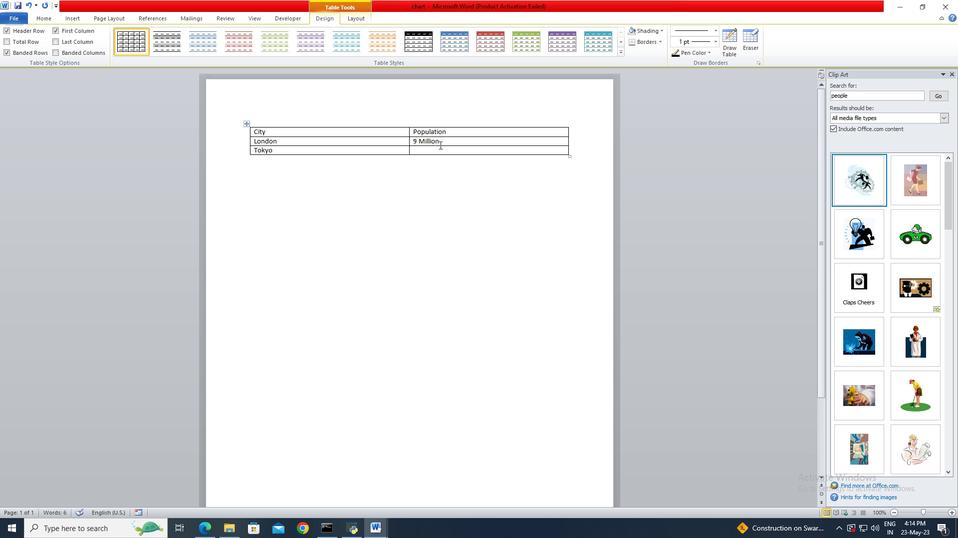 
Action: Mouse pressed left at (440, 152)
Screenshot: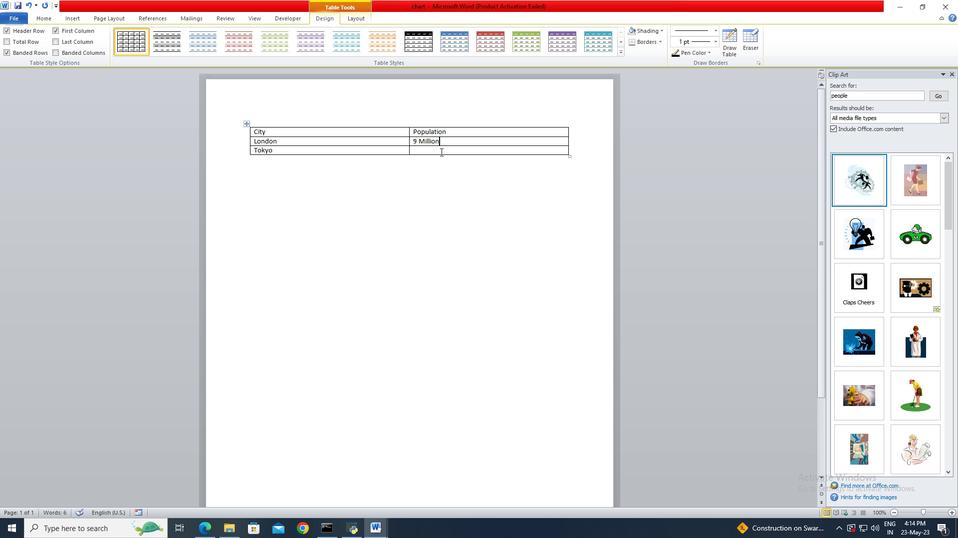 
Action: Key pressed 37<Key.space><Key.shift>Million
Screenshot: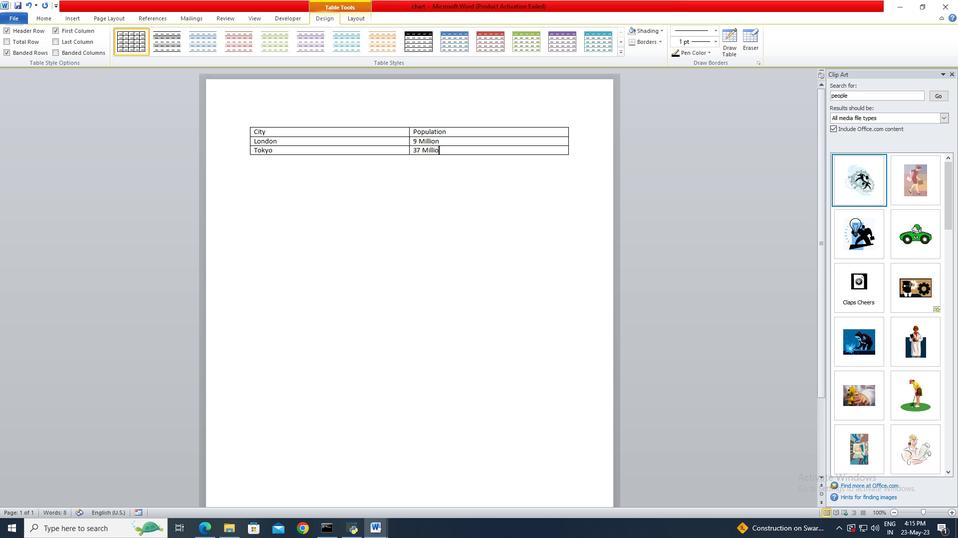 
Action: Mouse moved to (361, 52)
Screenshot: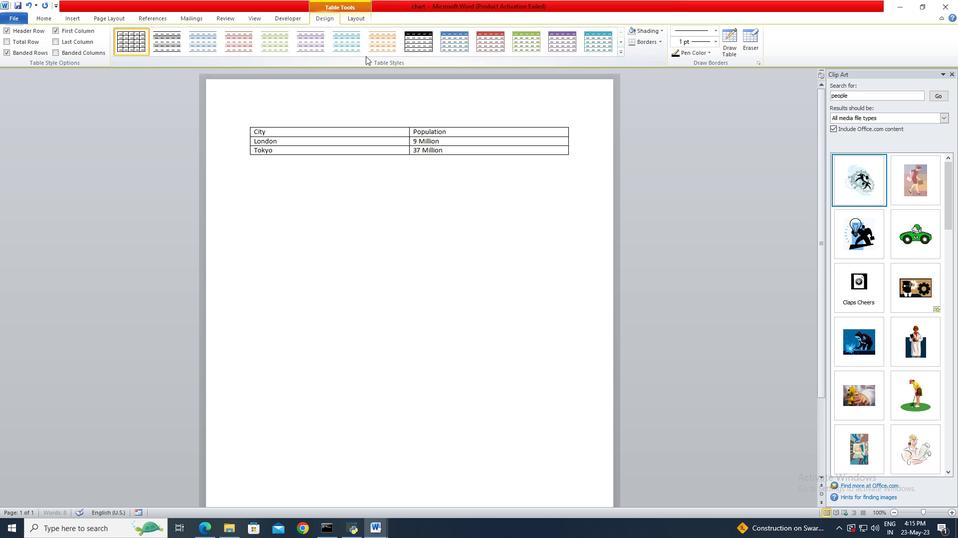 
Action: Mouse pressed left at (361, 52)
Screenshot: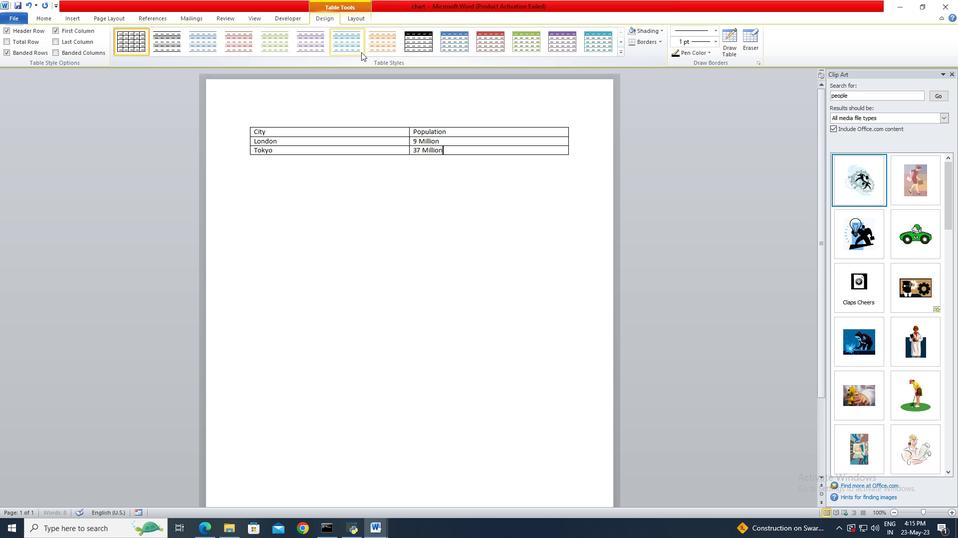
Action: Mouse moved to (371, 147)
Screenshot: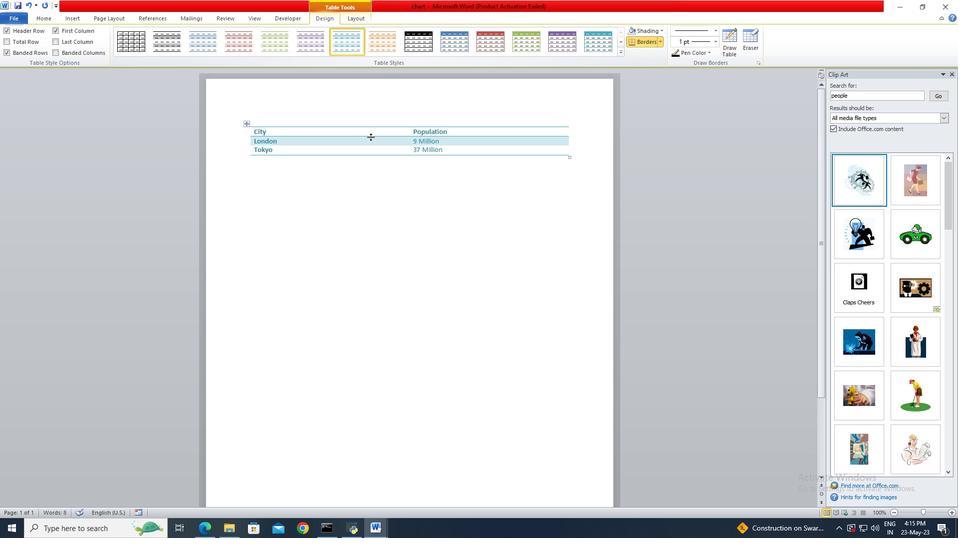 
